 Task: Look for products in the category "Bath" from Burt's Bees only.
Action: Mouse moved to (338, 181)
Screenshot: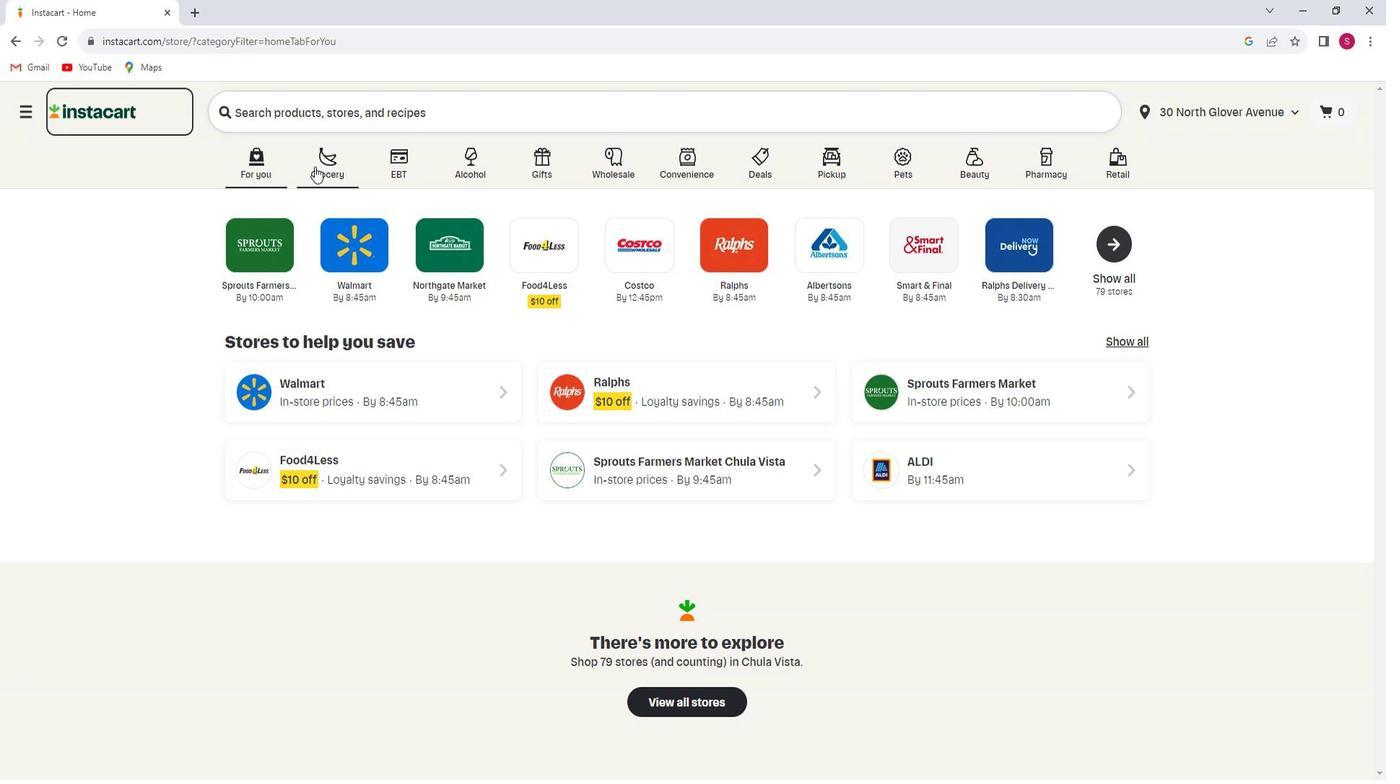 
Action: Mouse pressed left at (338, 181)
Screenshot: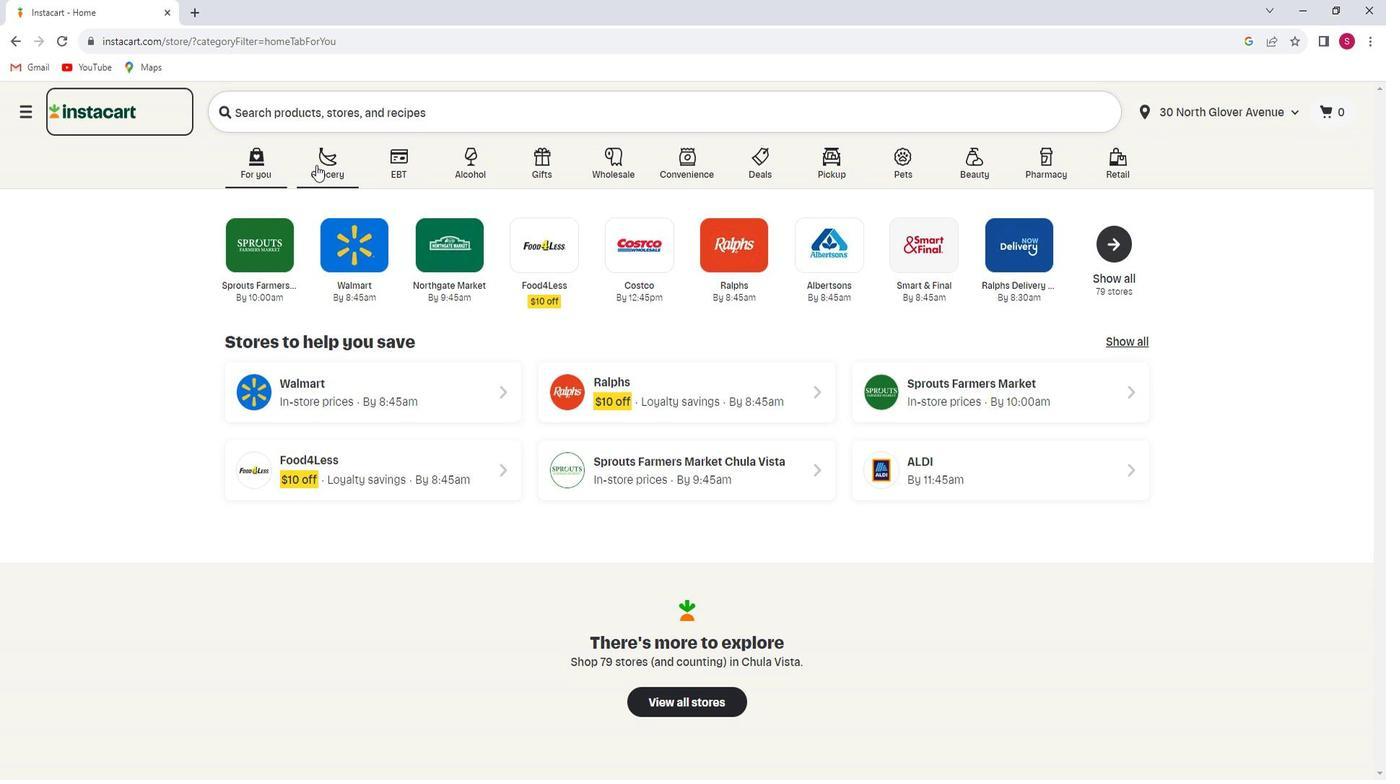 
Action: Mouse moved to (344, 439)
Screenshot: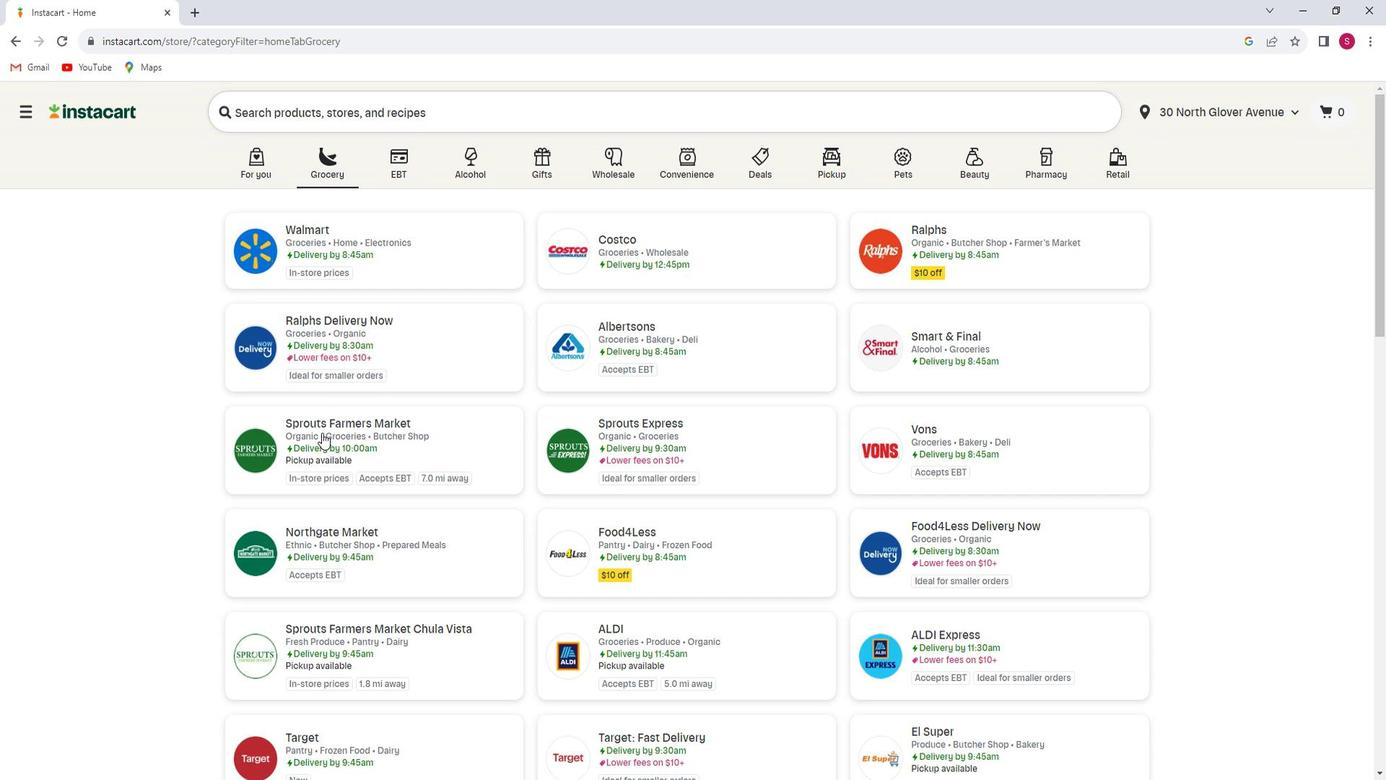 
Action: Mouse pressed left at (344, 439)
Screenshot: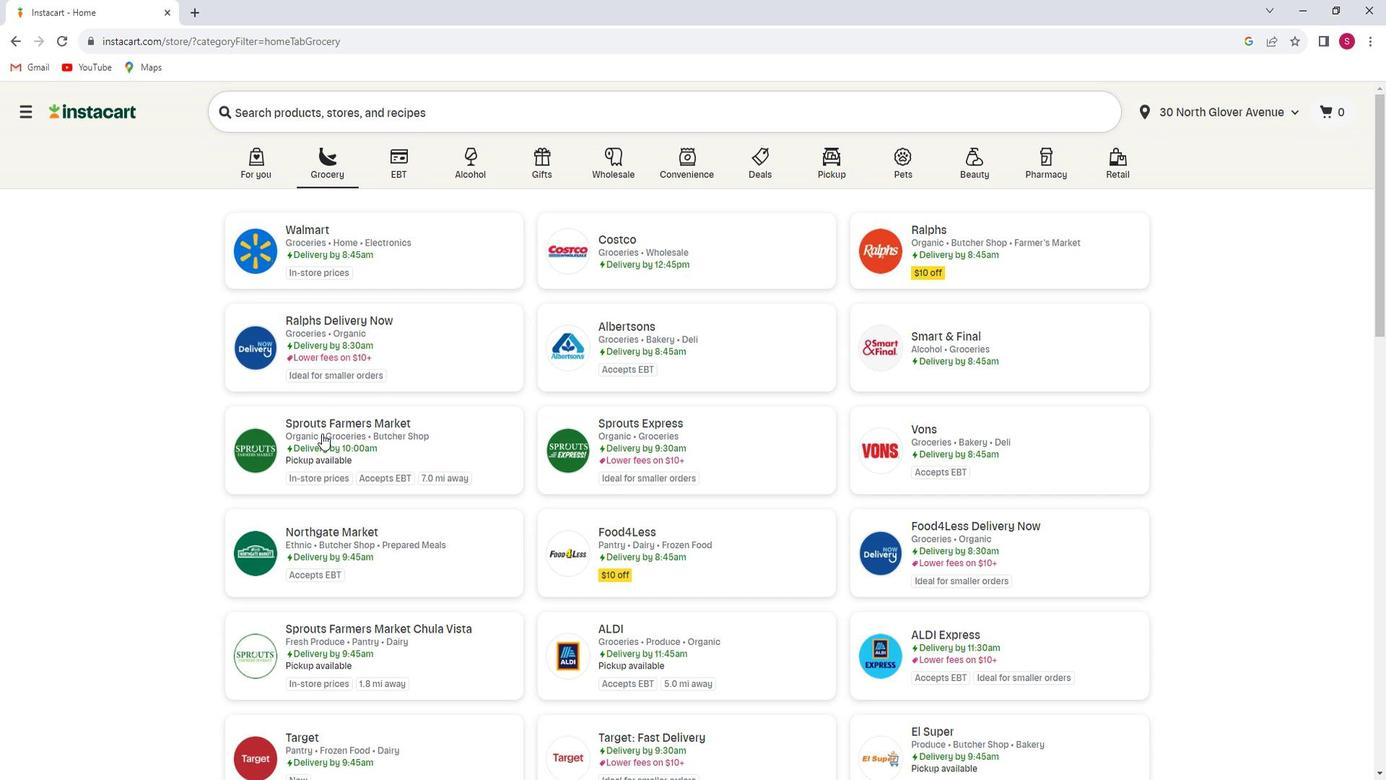 
Action: Mouse moved to (260, 447)
Screenshot: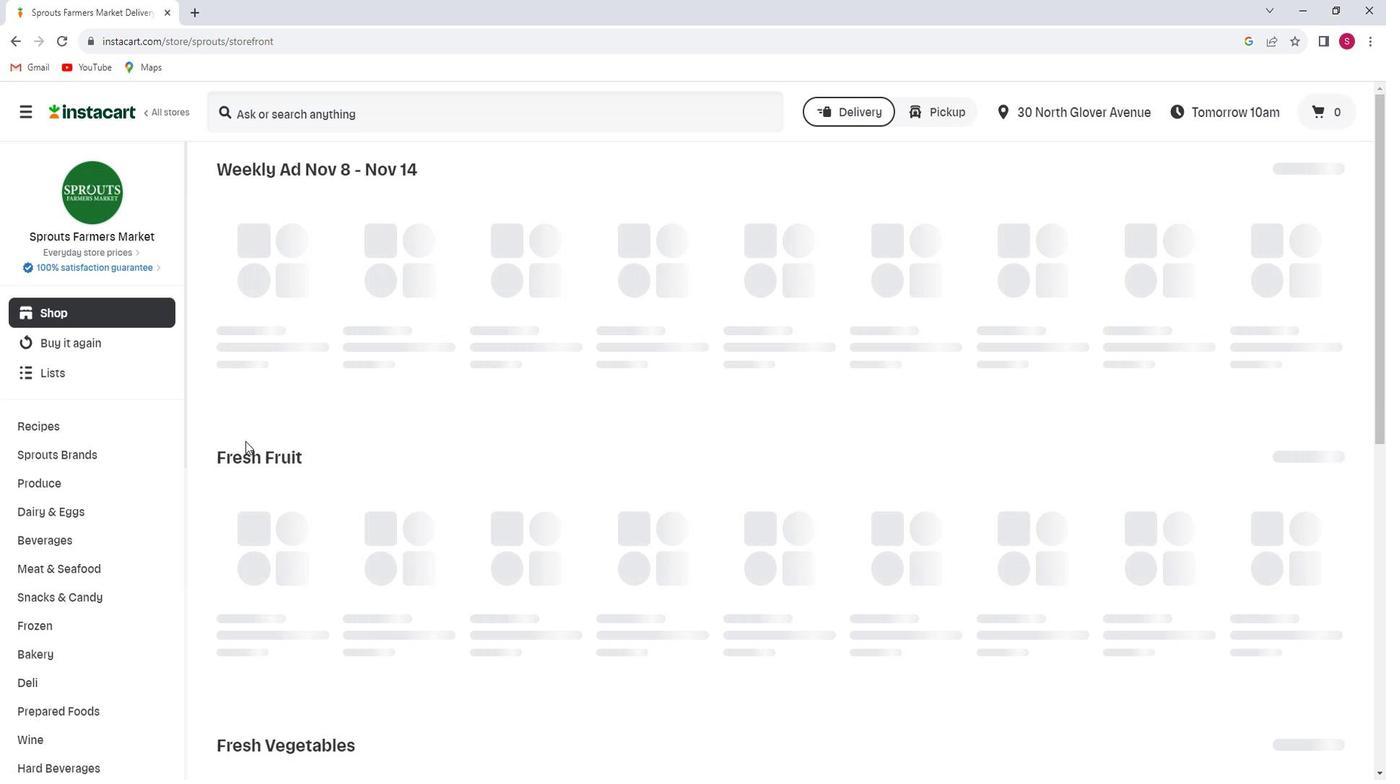 
Action: Mouse scrolled (260, 447) with delta (0, 0)
Screenshot: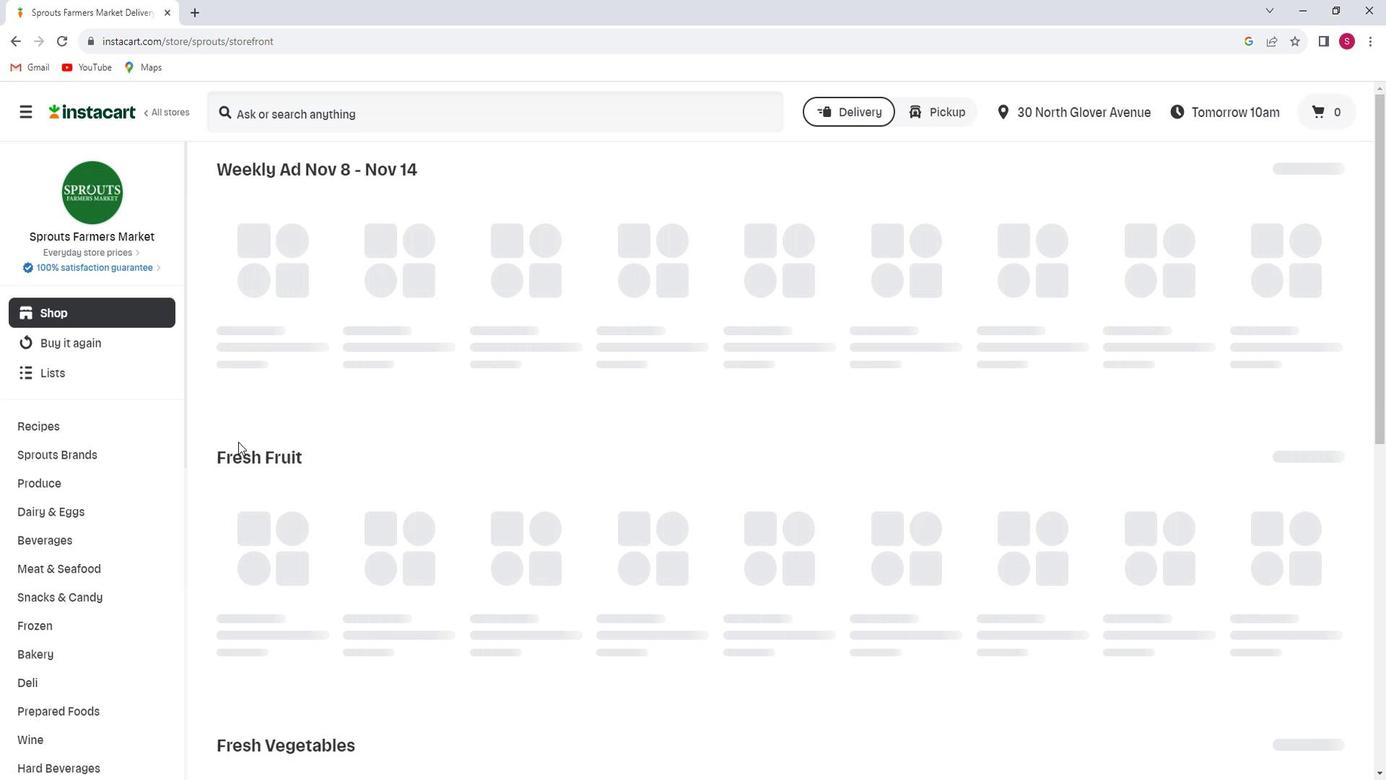 
Action: Mouse moved to (156, 467)
Screenshot: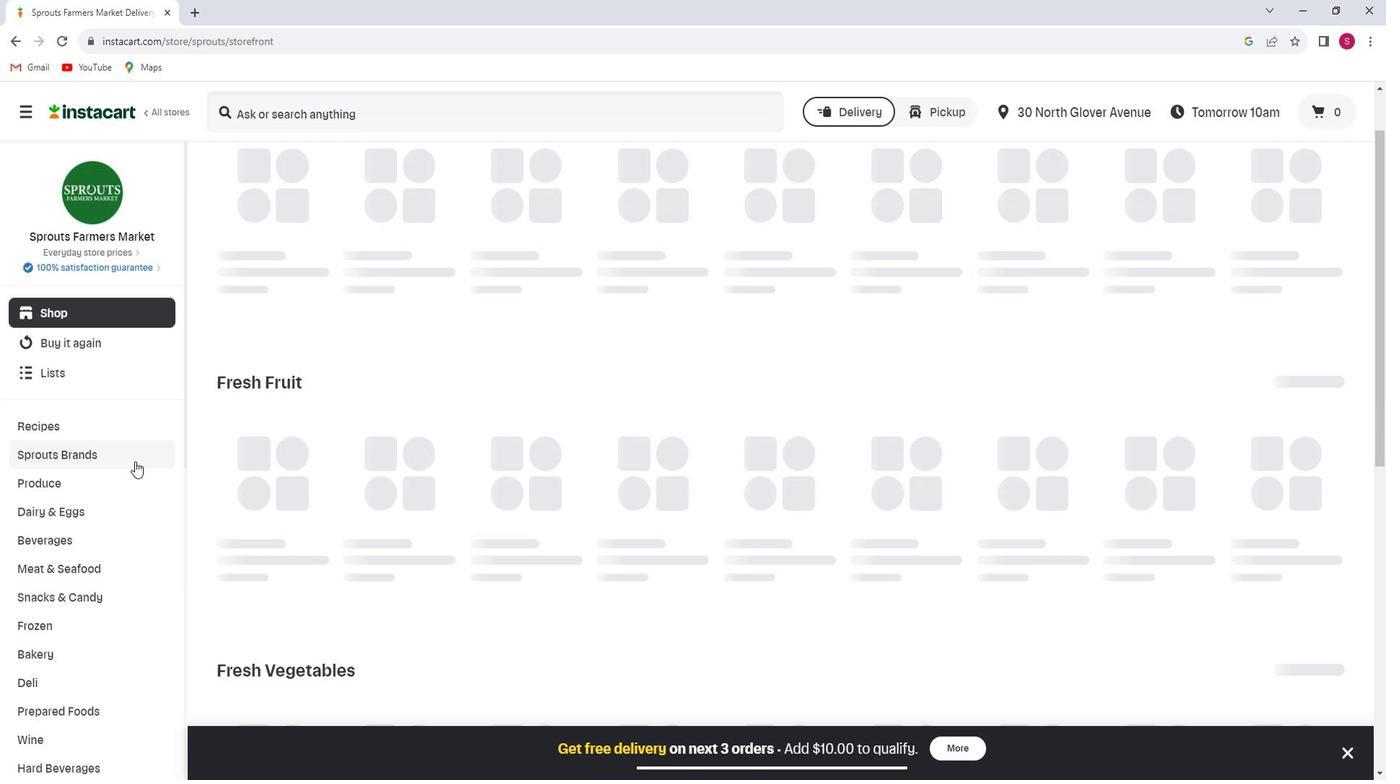 
Action: Mouse scrolled (156, 466) with delta (0, 0)
Screenshot: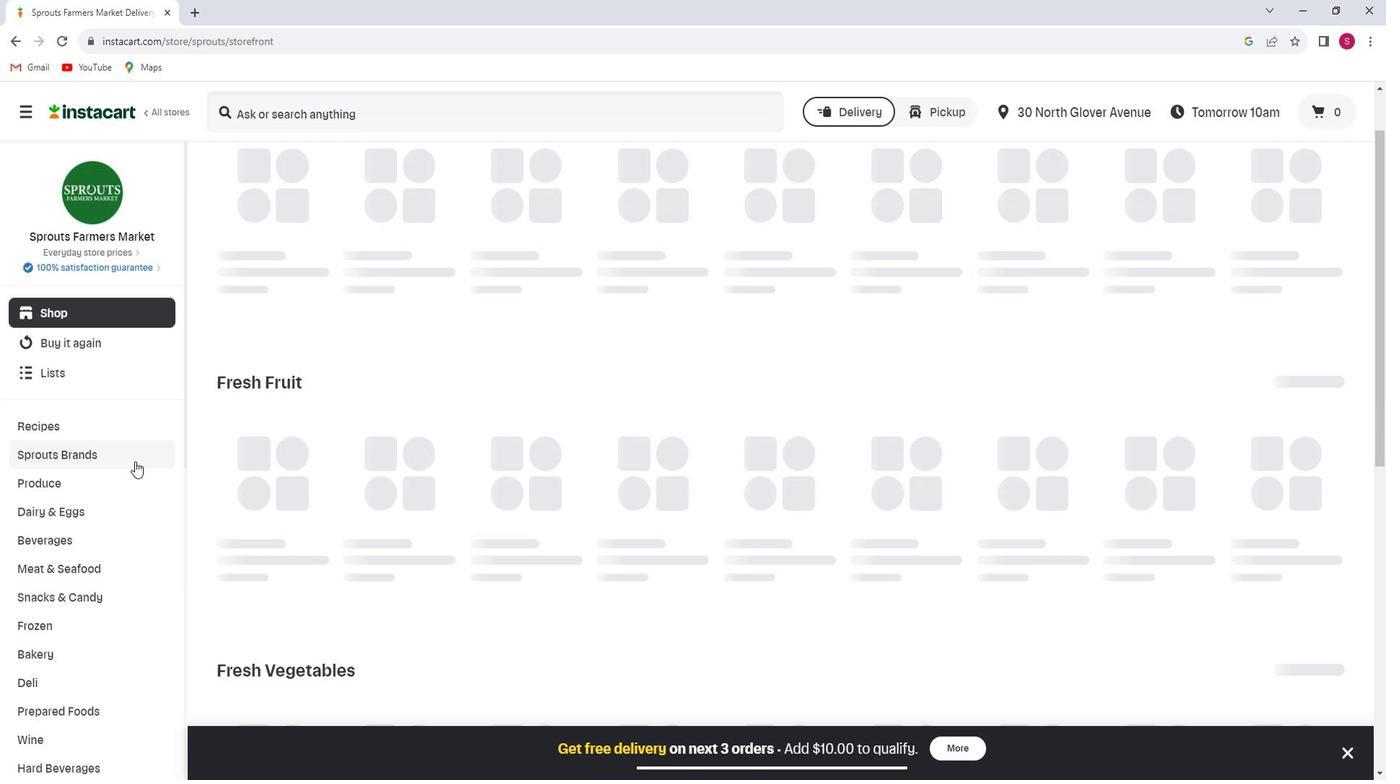 
Action: Mouse moved to (156, 468)
Screenshot: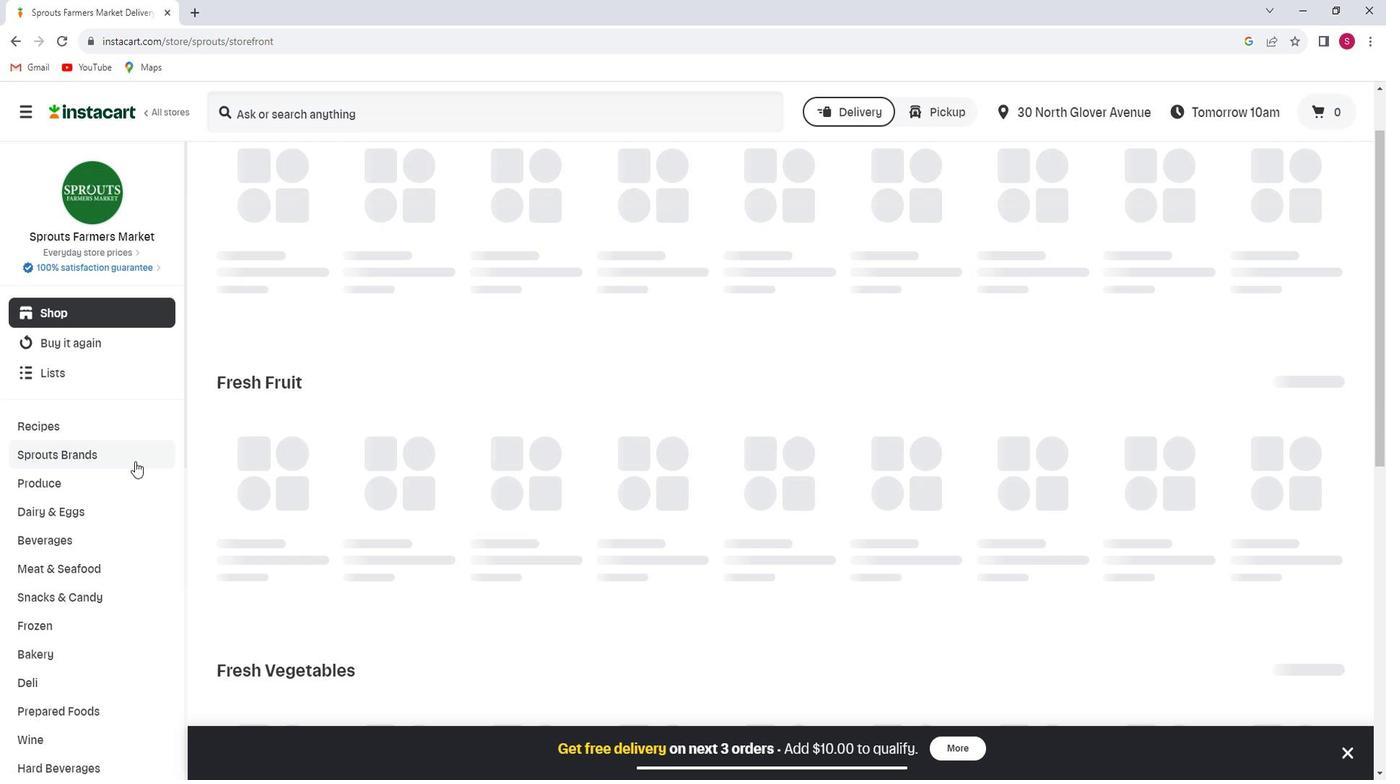 
Action: Mouse scrolled (156, 468) with delta (0, 0)
Screenshot: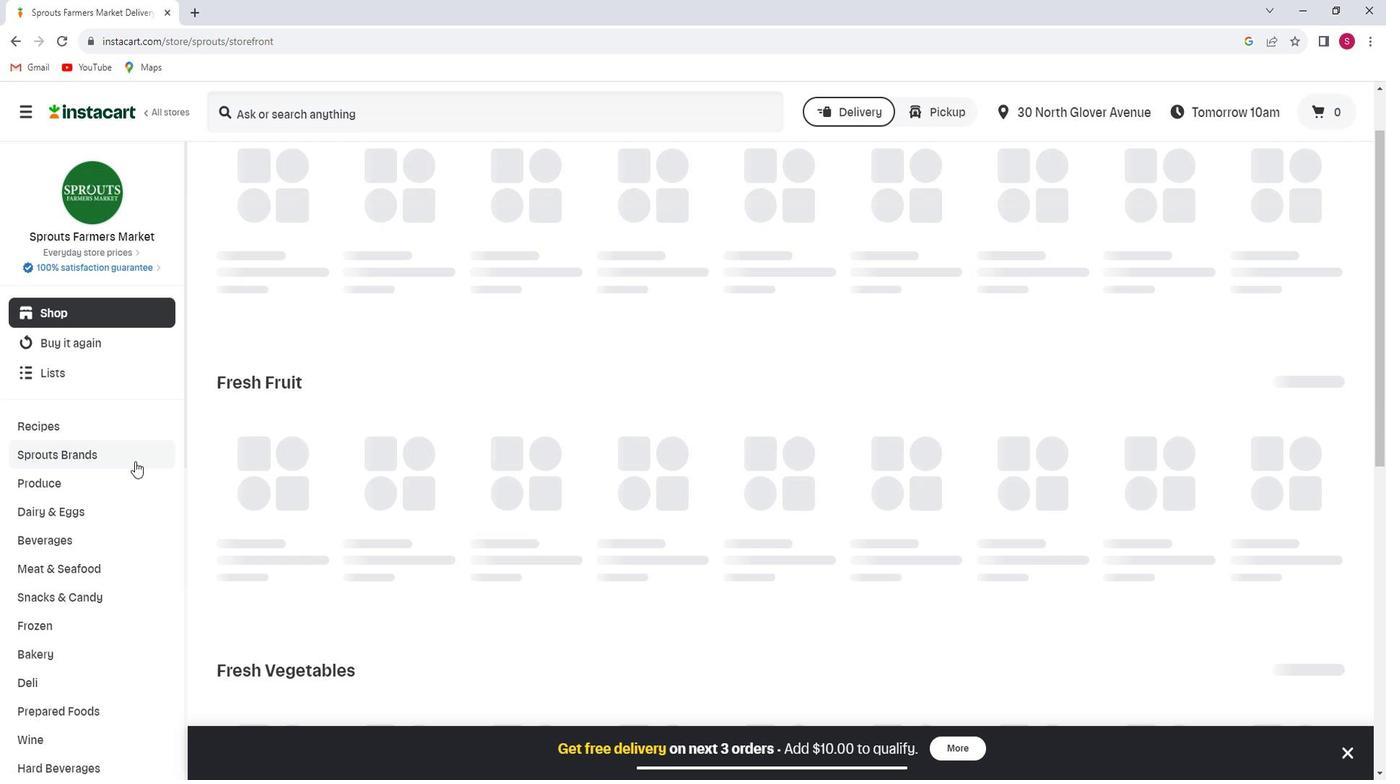 
Action: Mouse moved to (154, 468)
Screenshot: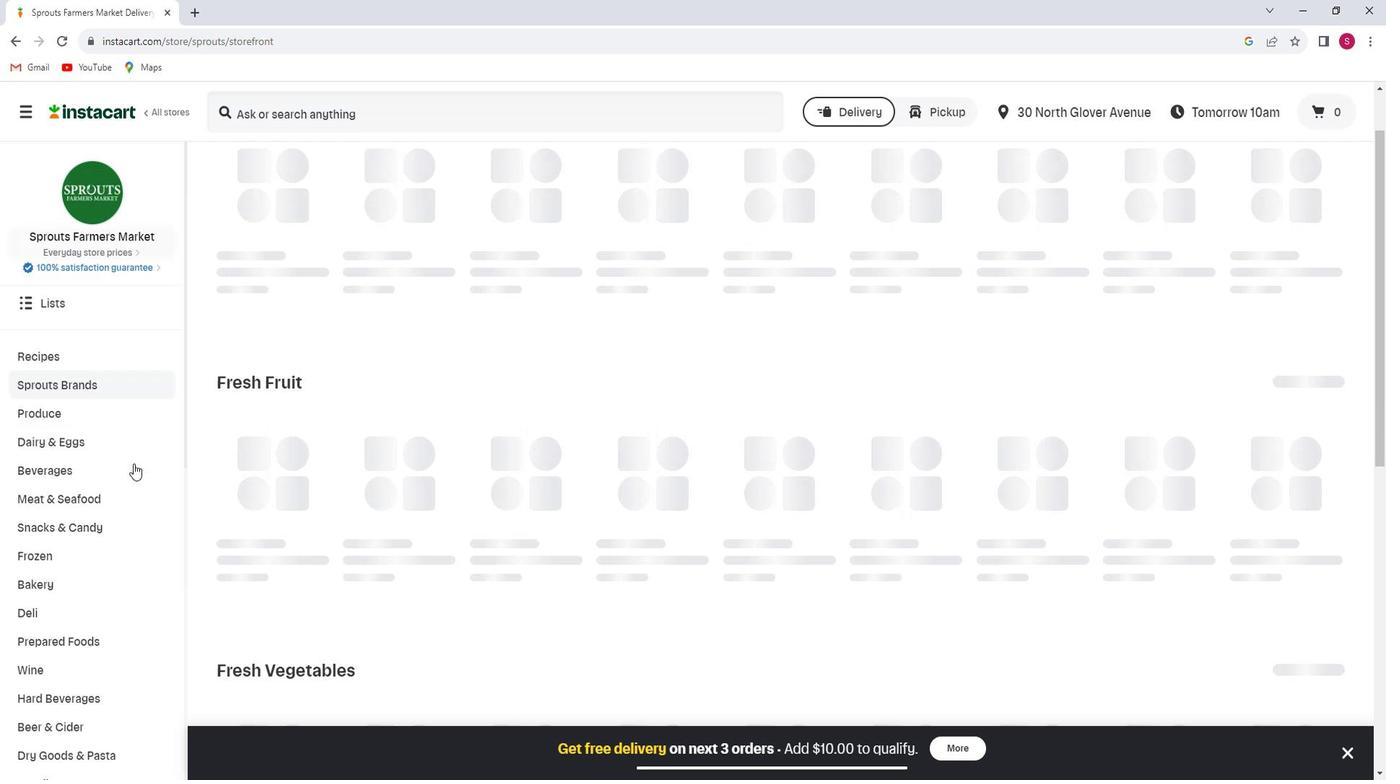 
Action: Mouse scrolled (154, 468) with delta (0, 0)
Screenshot: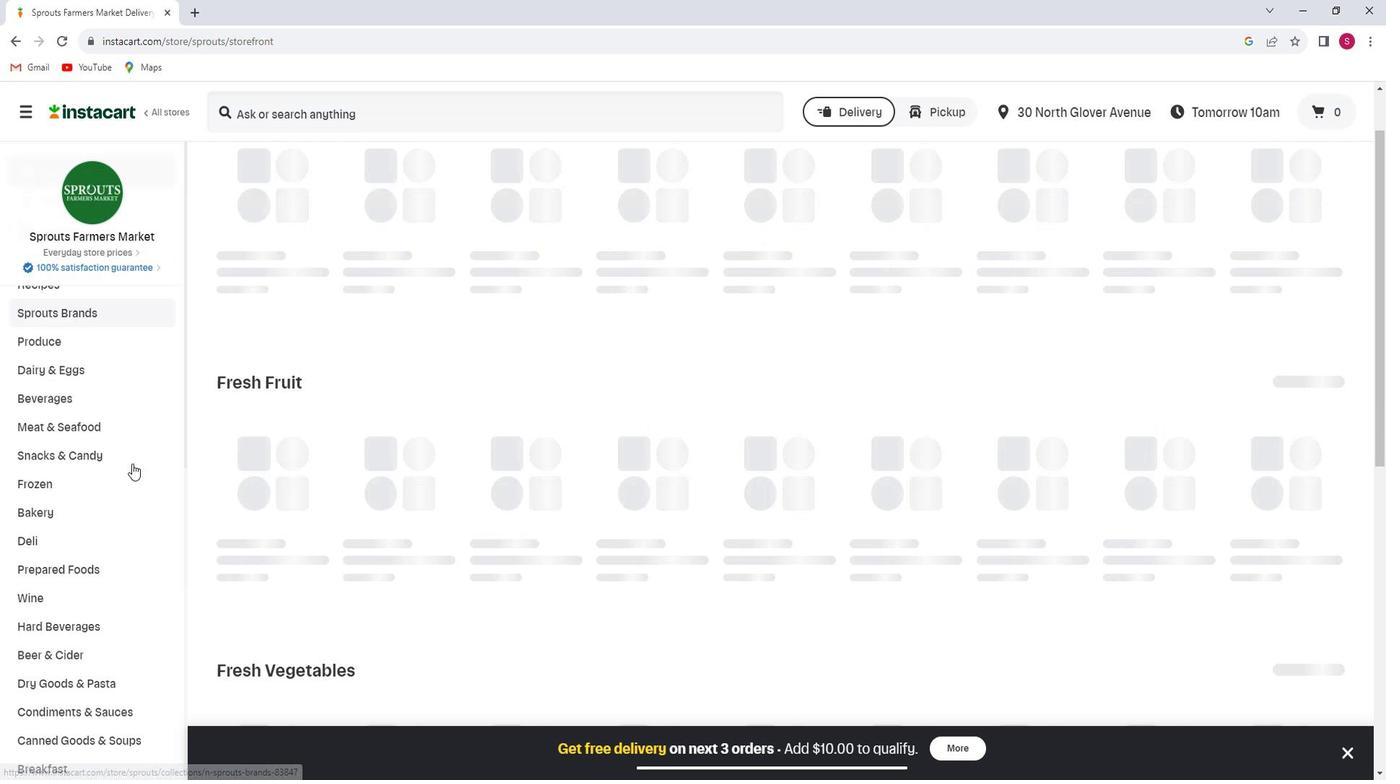 
Action: Mouse scrolled (154, 468) with delta (0, 0)
Screenshot: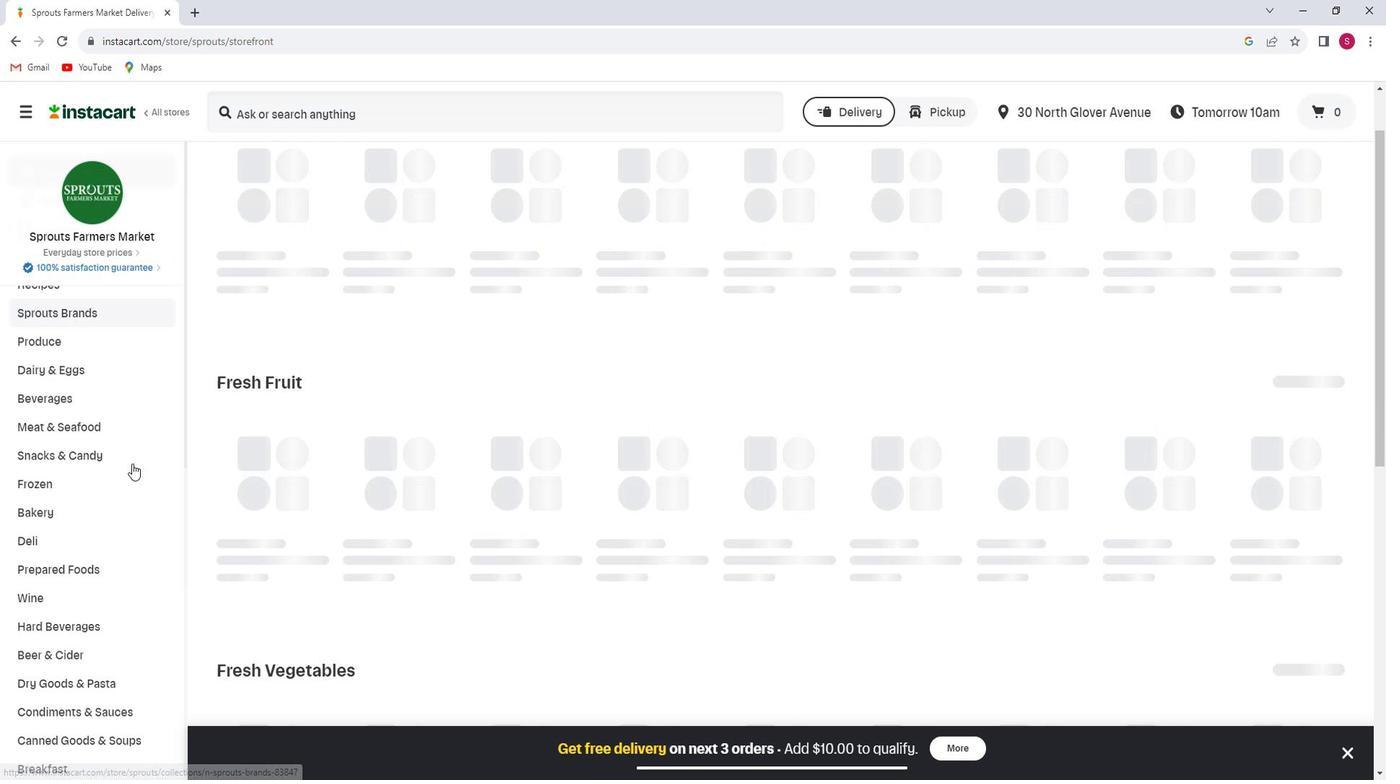 
Action: Mouse scrolled (154, 468) with delta (0, 0)
Screenshot: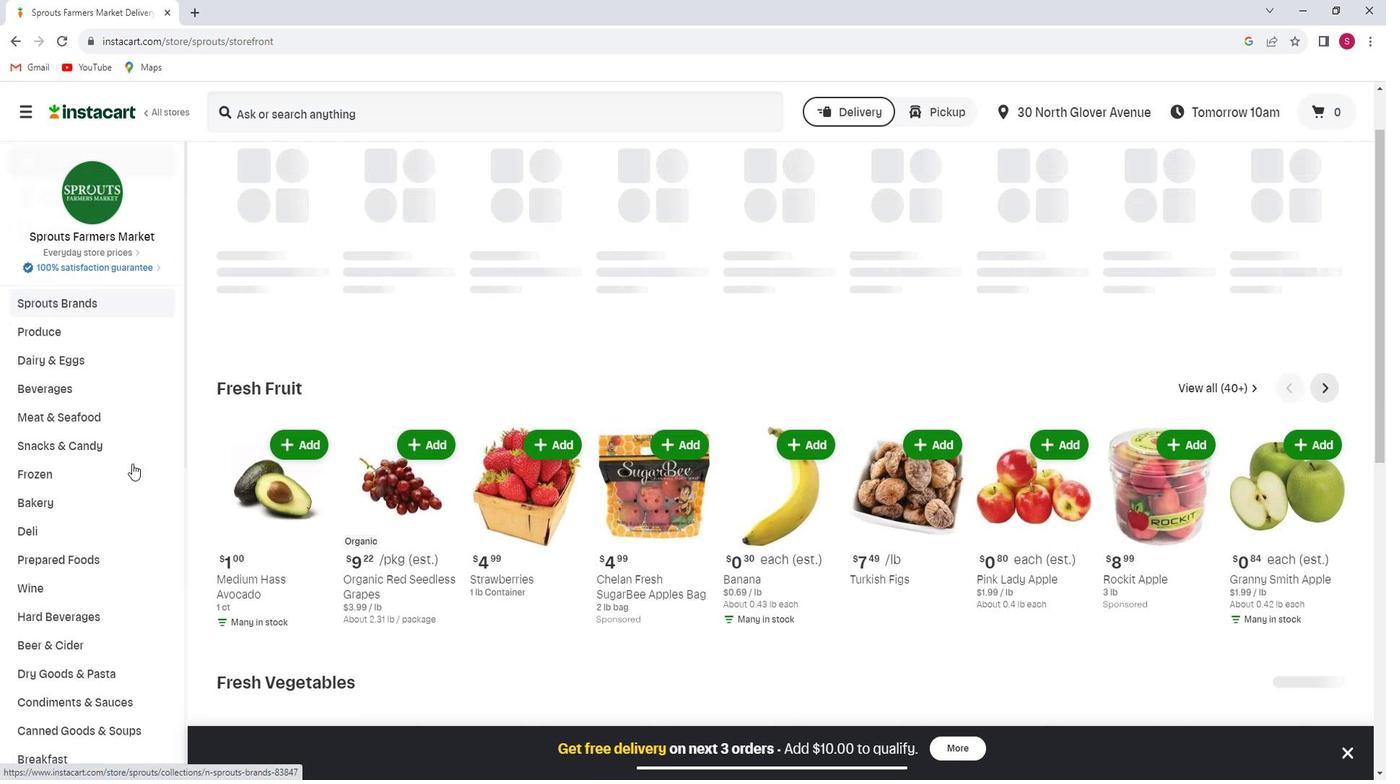 
Action: Mouse scrolled (154, 468) with delta (0, 0)
Screenshot: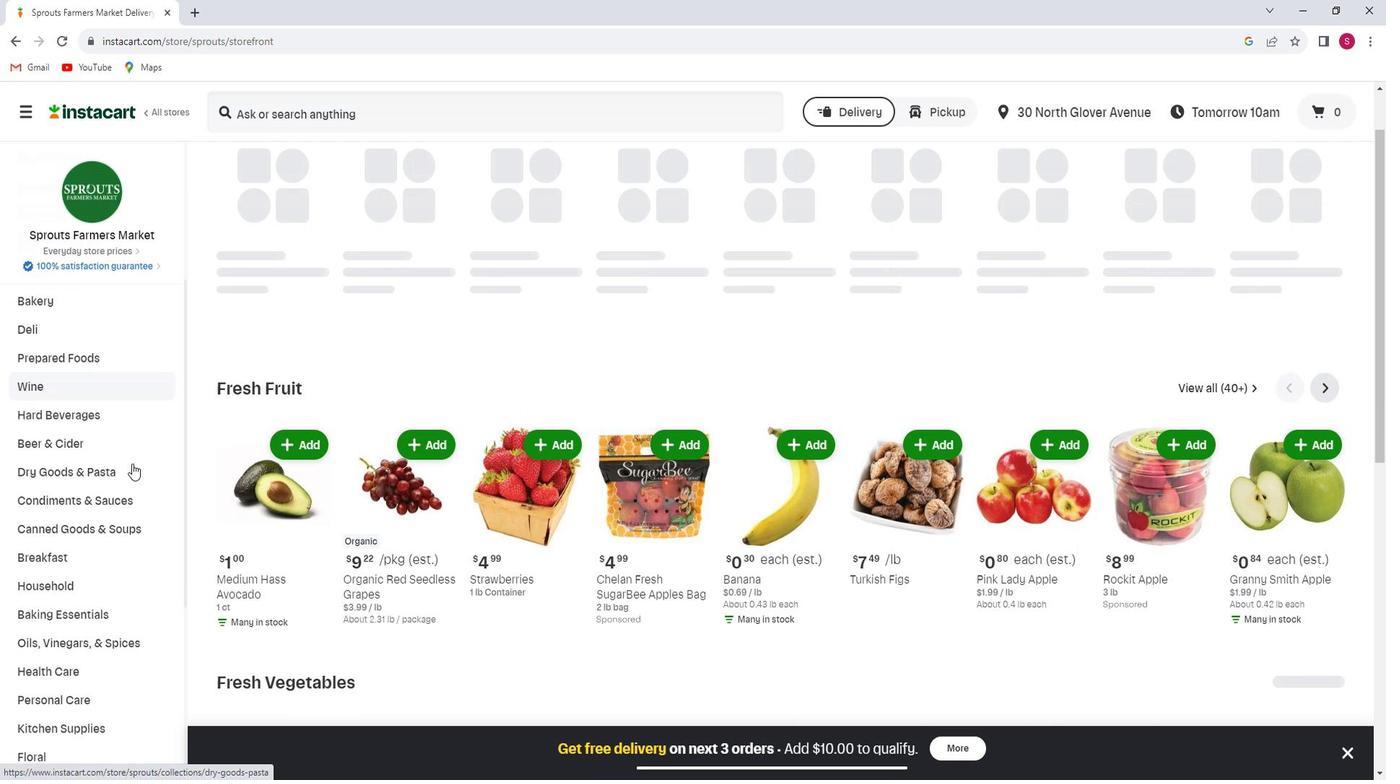 
Action: Mouse scrolled (154, 468) with delta (0, 0)
Screenshot: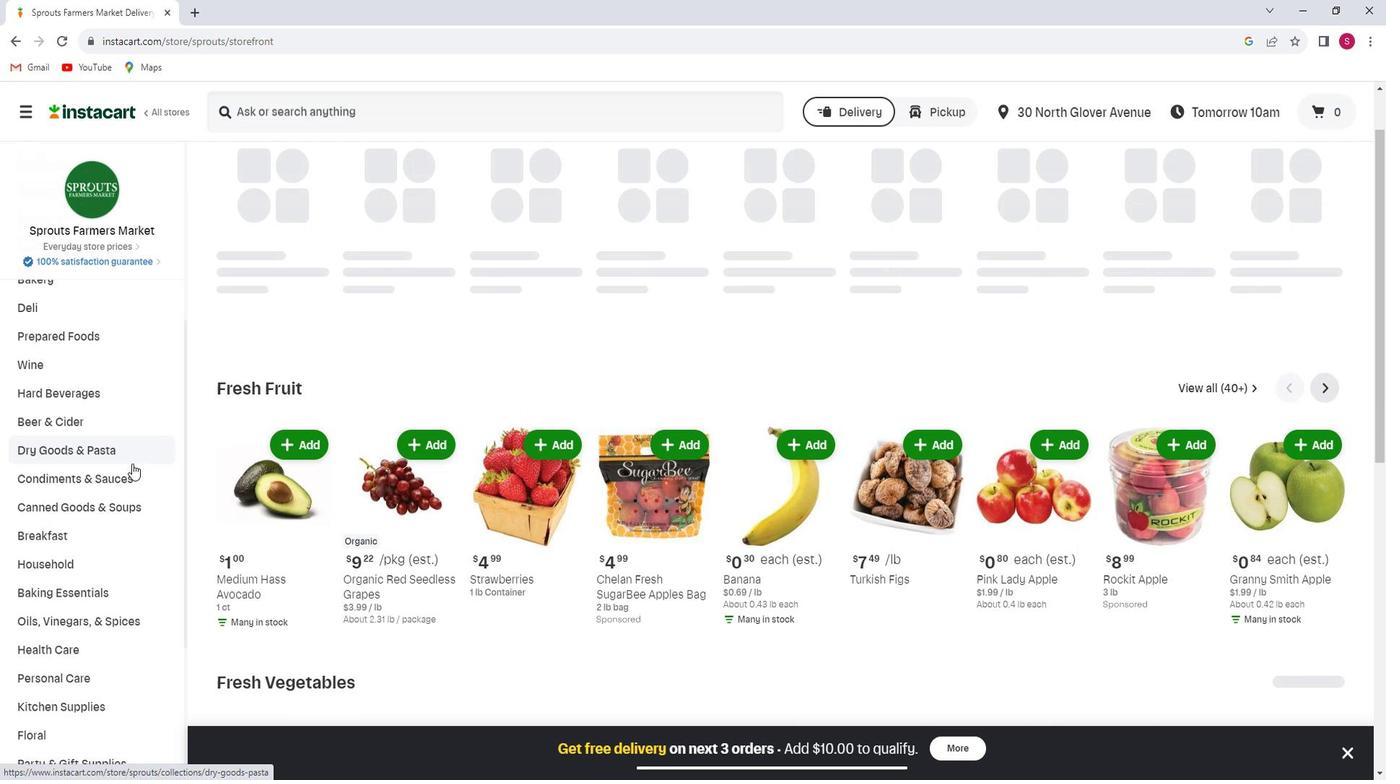 
Action: Mouse moved to (152, 469)
Screenshot: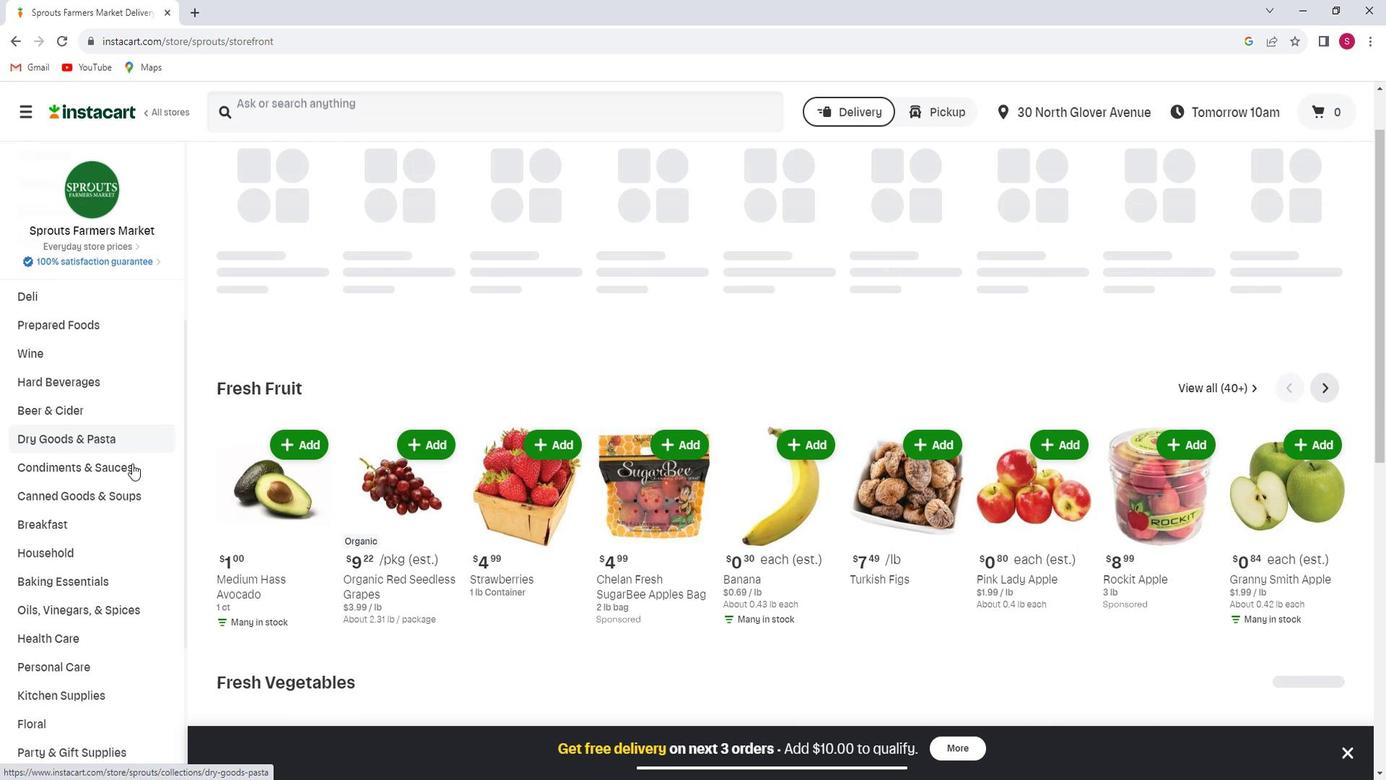 
Action: Mouse scrolled (152, 468) with delta (0, 0)
Screenshot: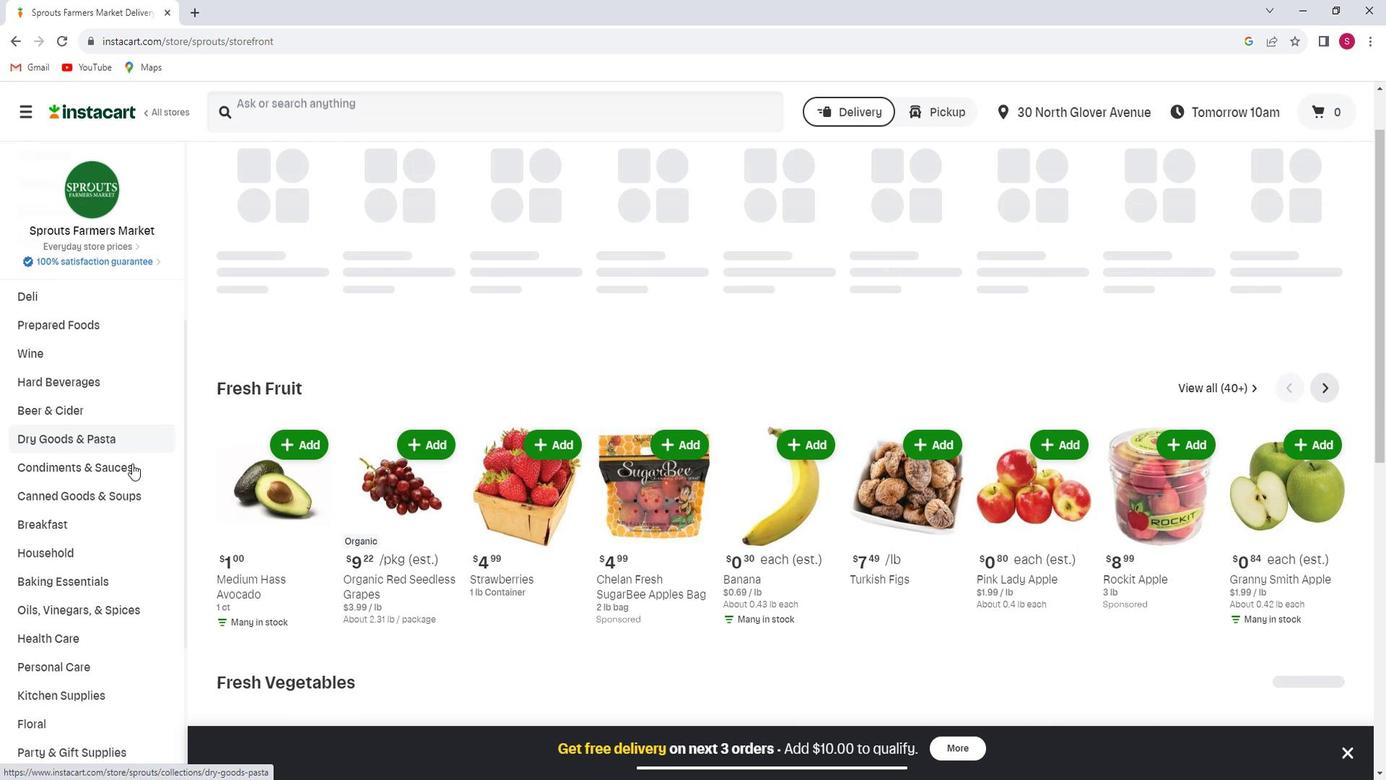 
Action: Mouse moved to (135, 476)
Screenshot: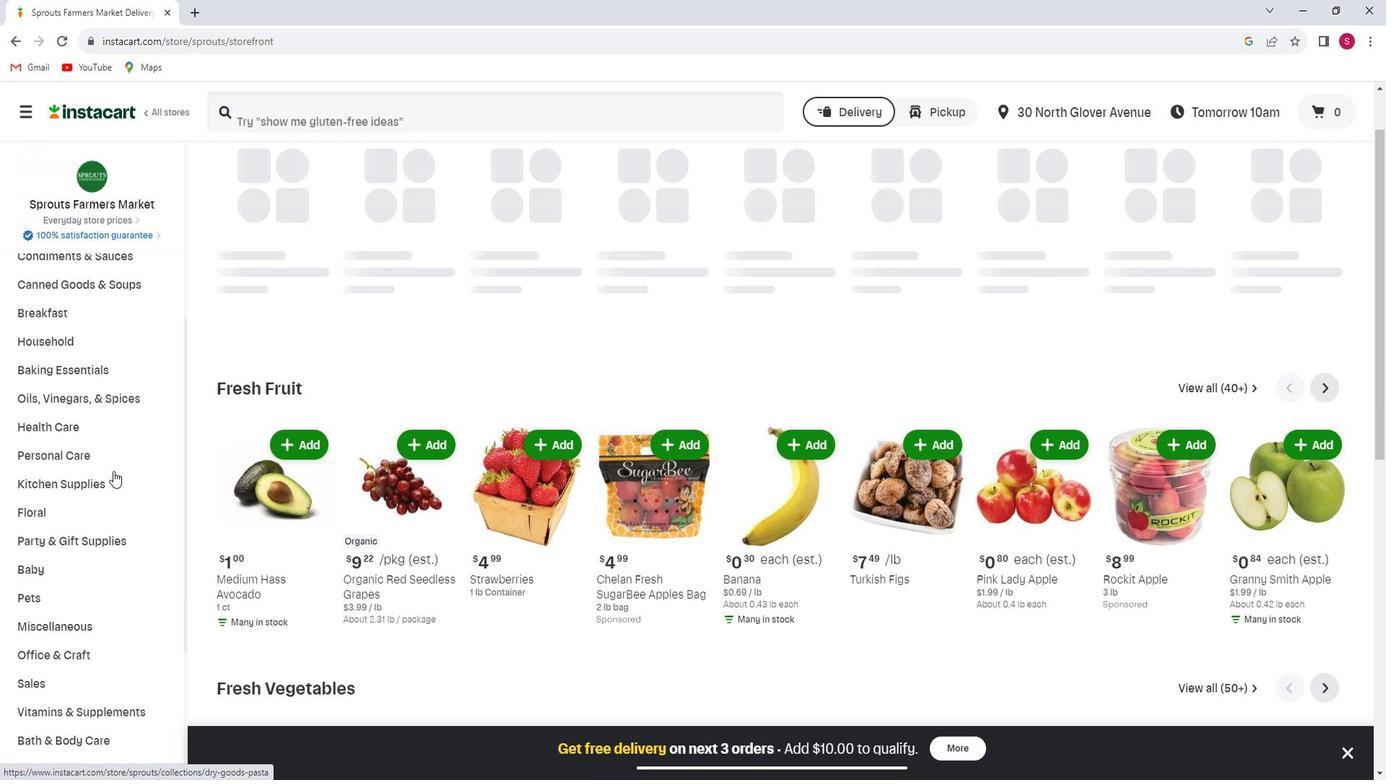
Action: Mouse scrolled (135, 475) with delta (0, 0)
Screenshot: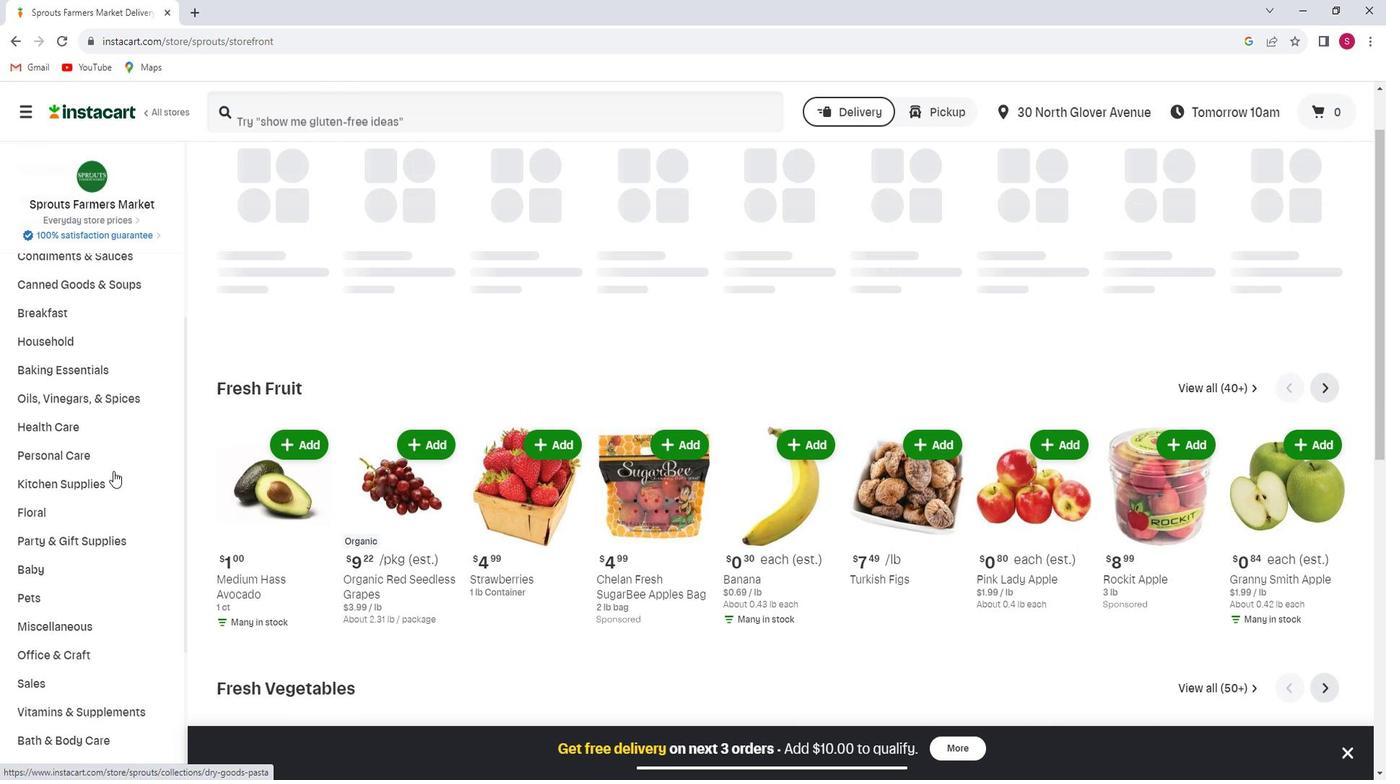 
Action: Mouse moved to (135, 476)
Screenshot: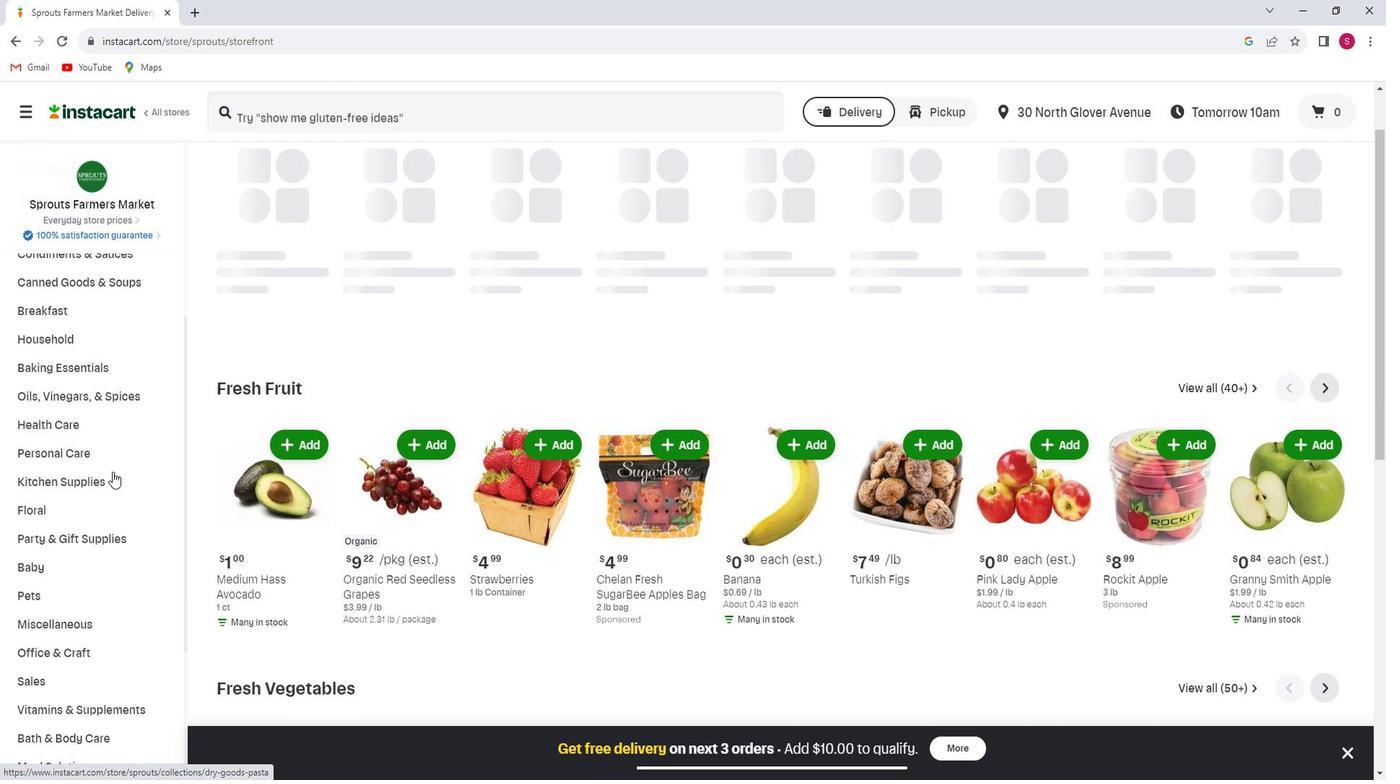 
Action: Mouse scrolled (135, 475) with delta (0, 0)
Screenshot: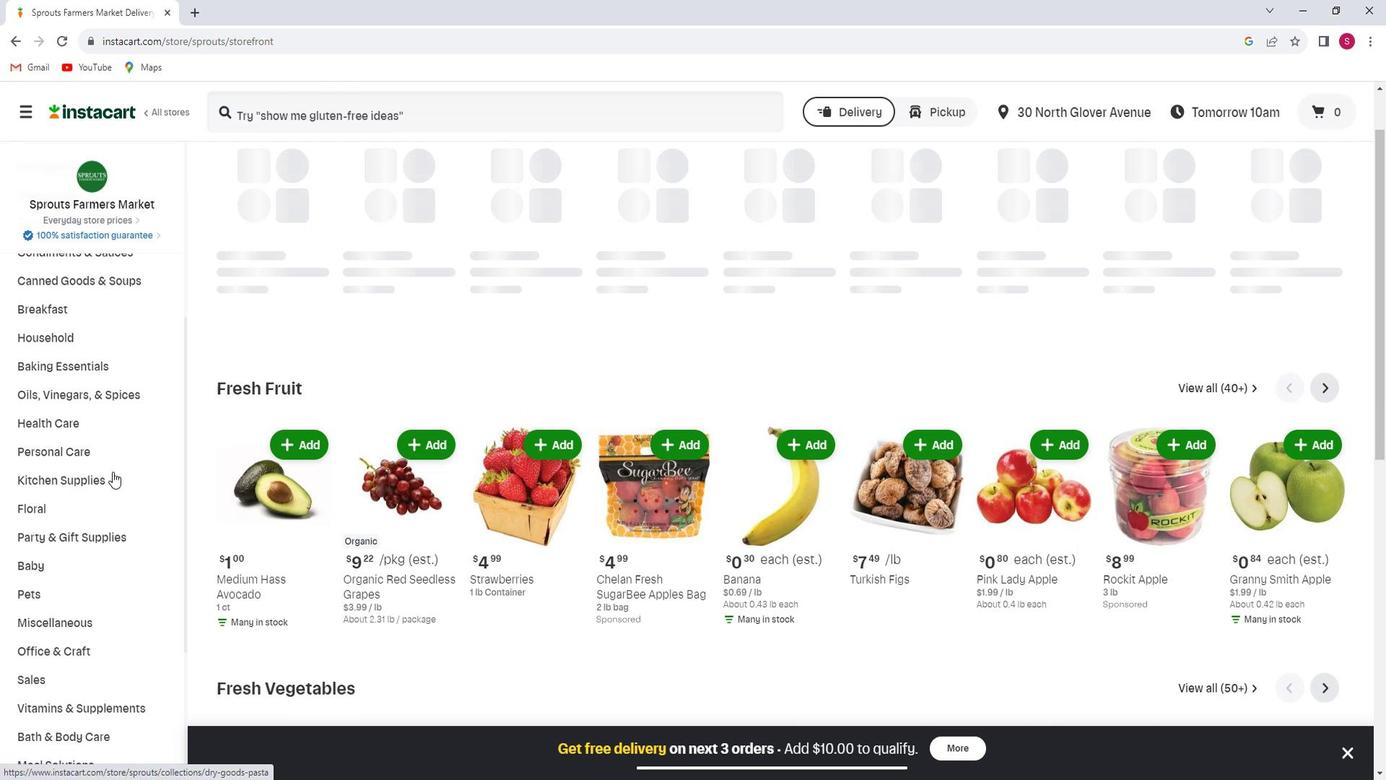 
Action: Mouse moved to (75, 556)
Screenshot: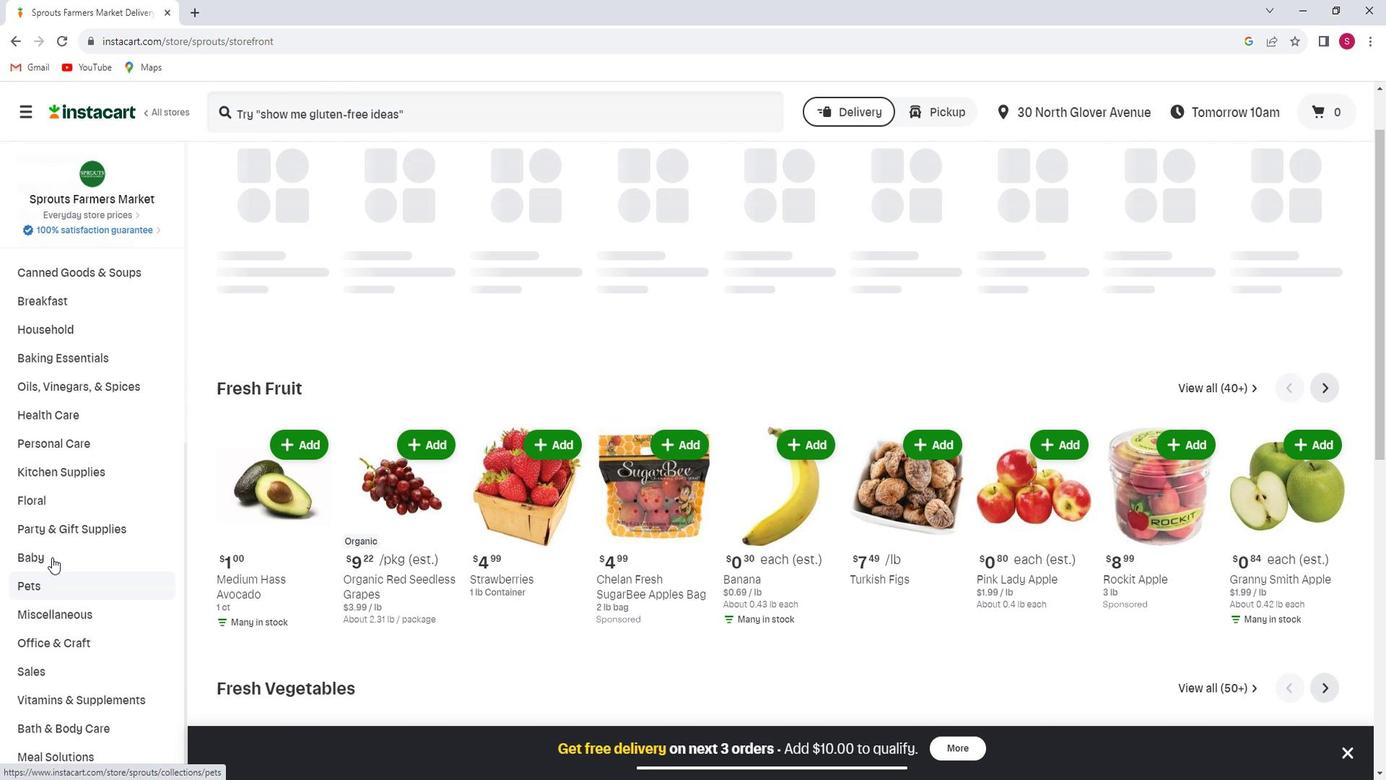 
Action: Mouse pressed left at (75, 556)
Screenshot: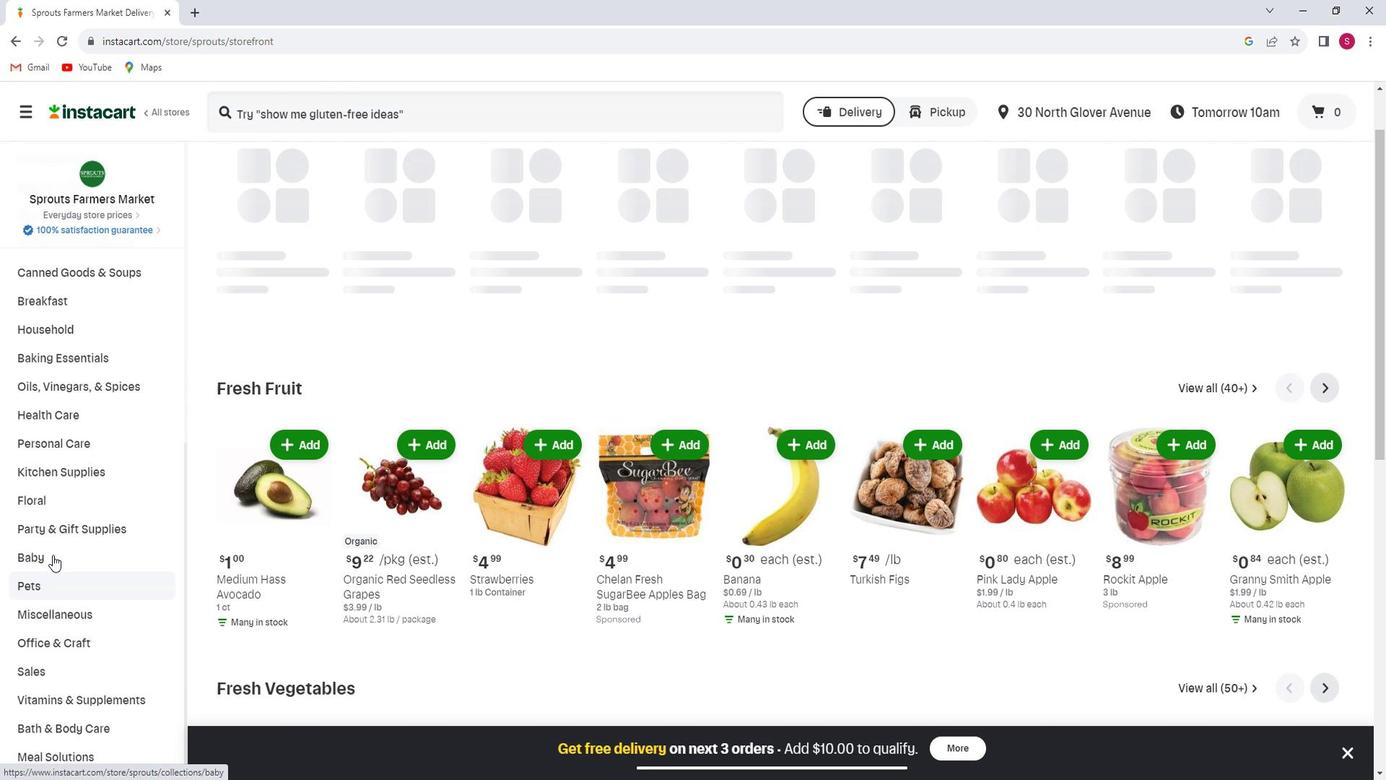 
Action: Mouse moved to (69, 613)
Screenshot: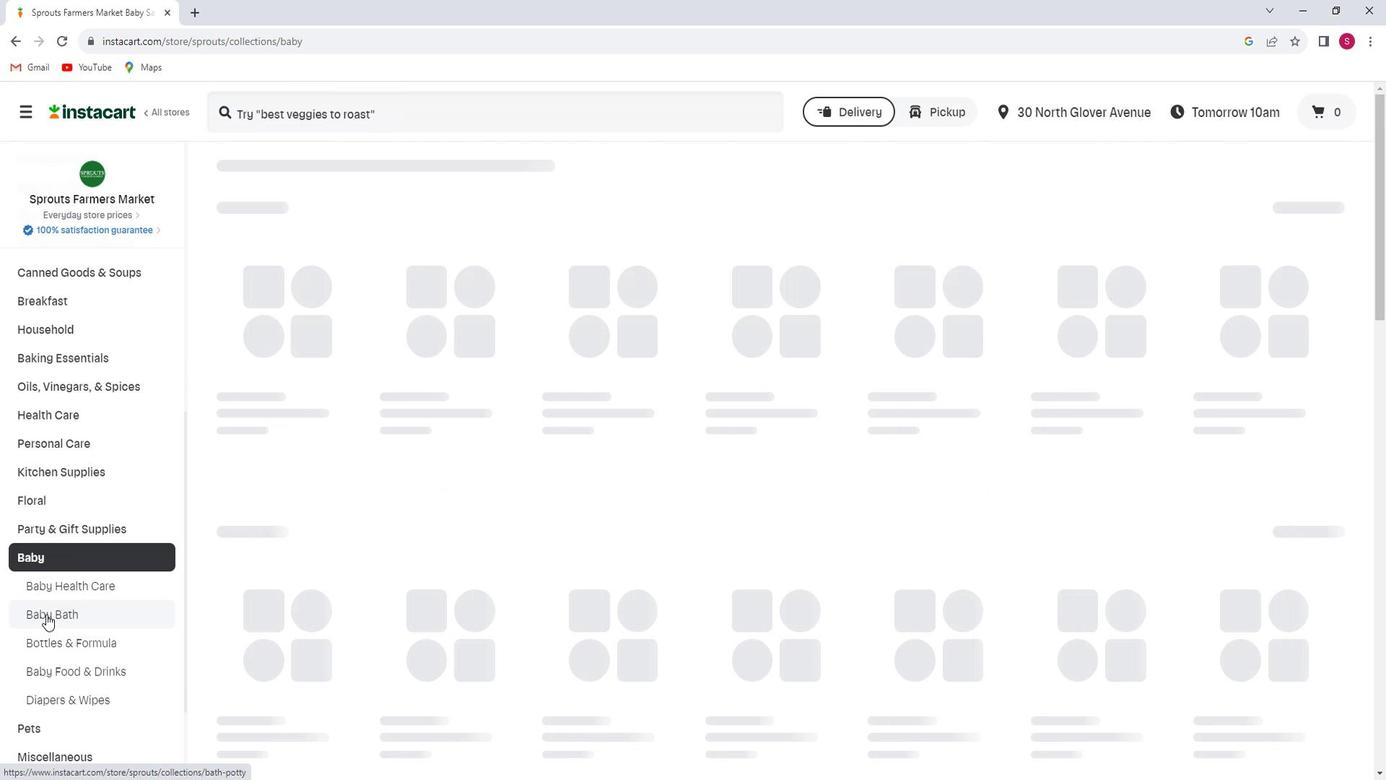 
Action: Mouse pressed left at (69, 613)
Screenshot: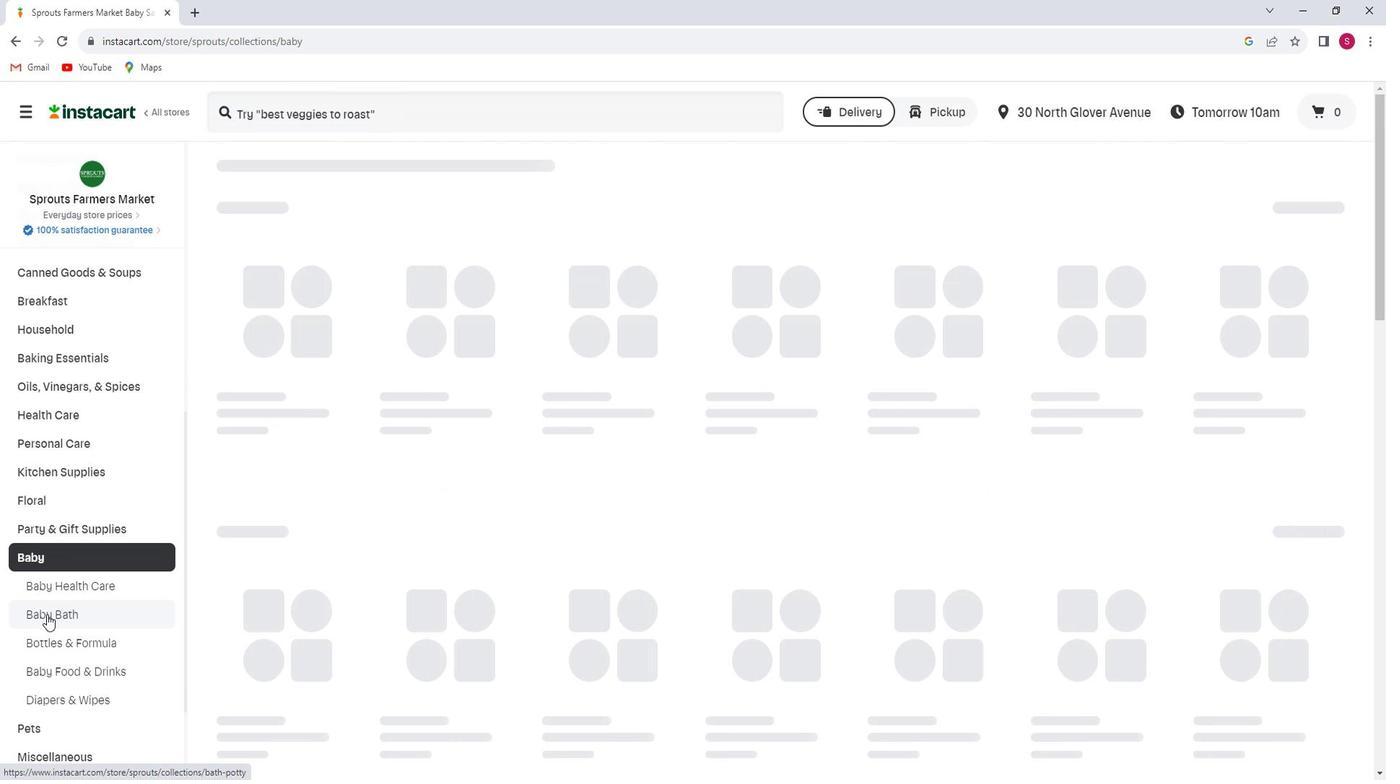 
Action: Mouse moved to (360, 321)
Screenshot: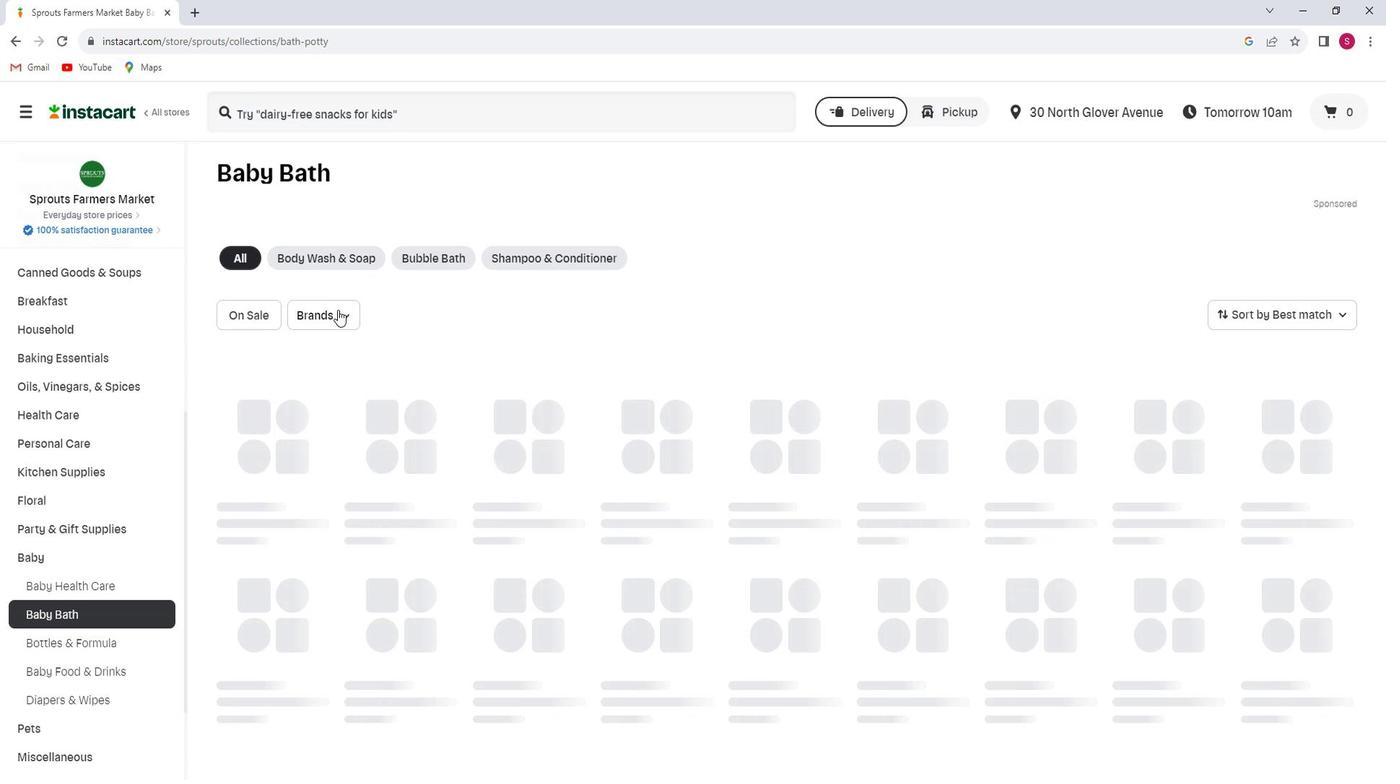 
Action: Mouse pressed left at (360, 321)
Screenshot: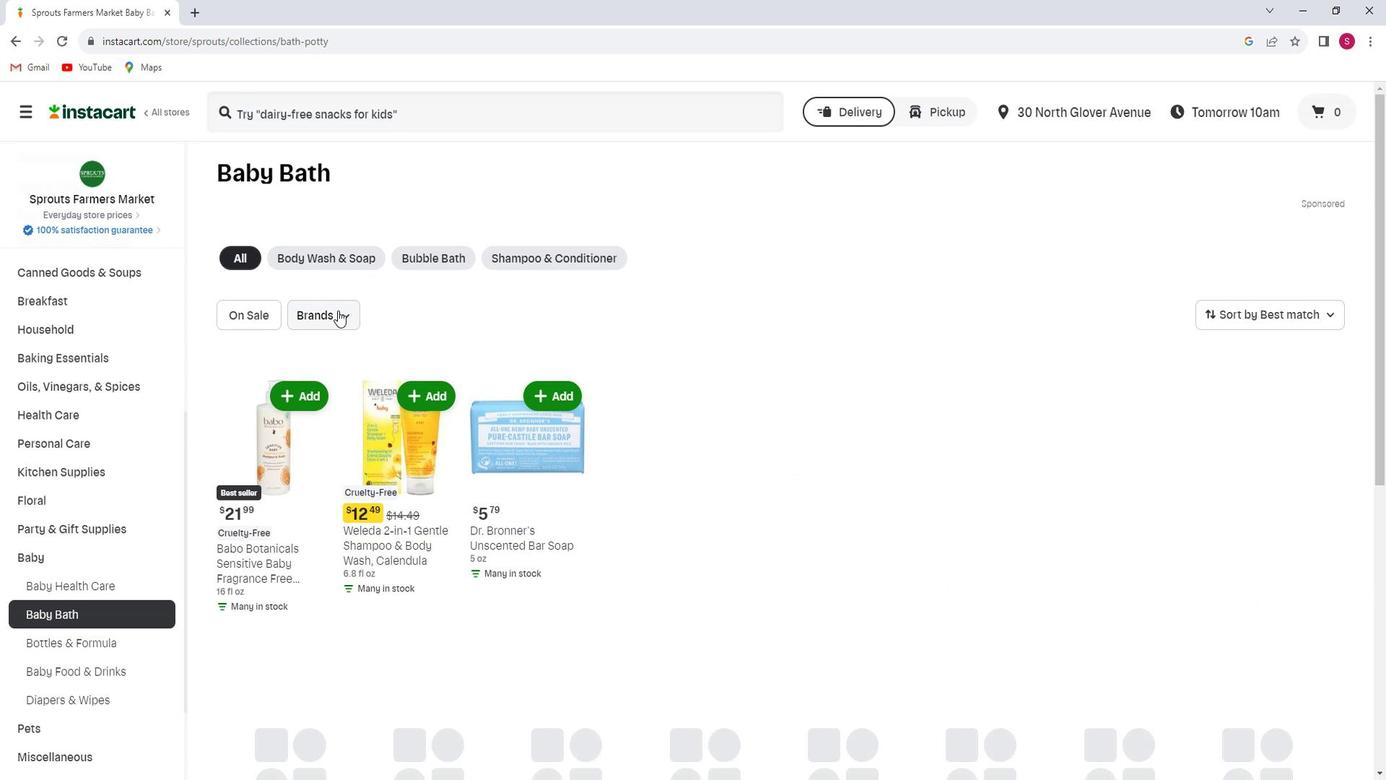 
Action: Mouse moved to (343, 407)
Screenshot: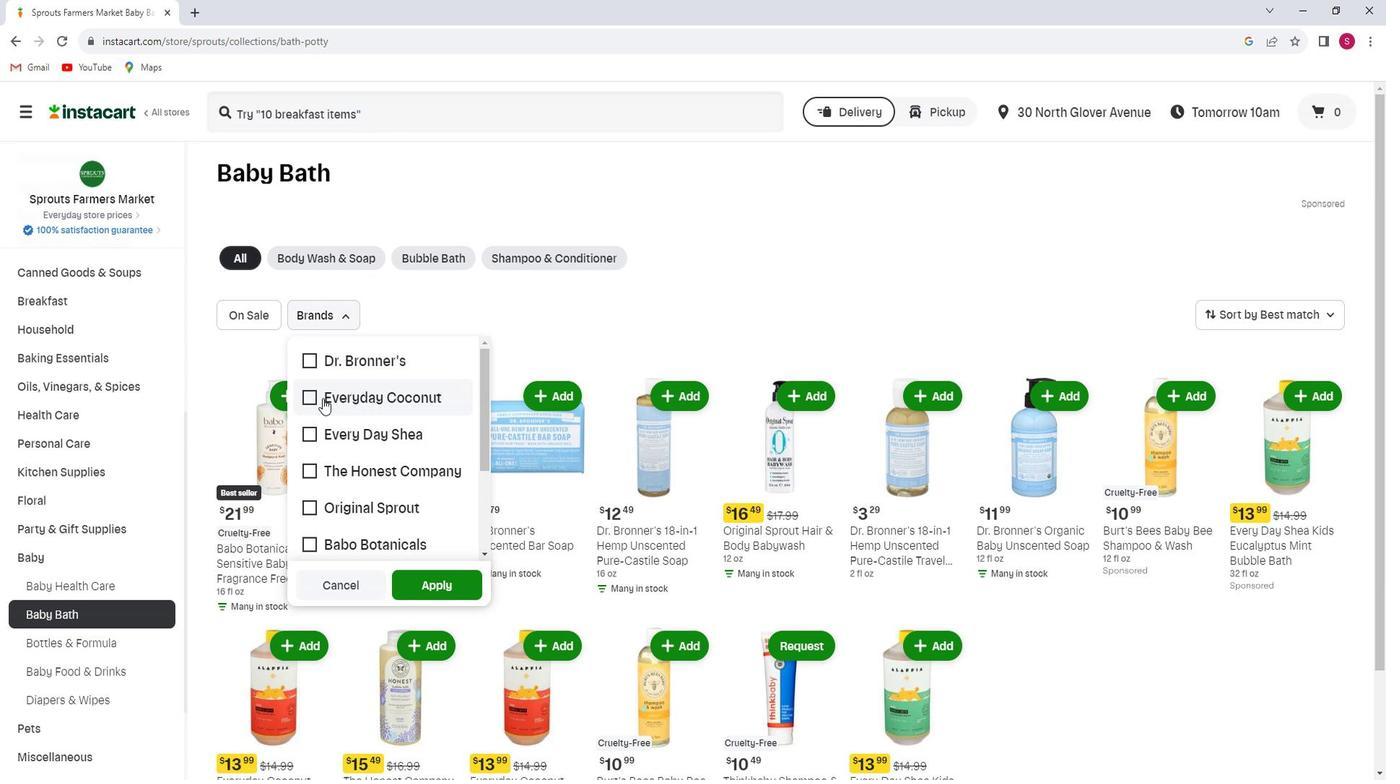 
Action: Mouse scrolled (343, 406) with delta (0, 0)
Screenshot: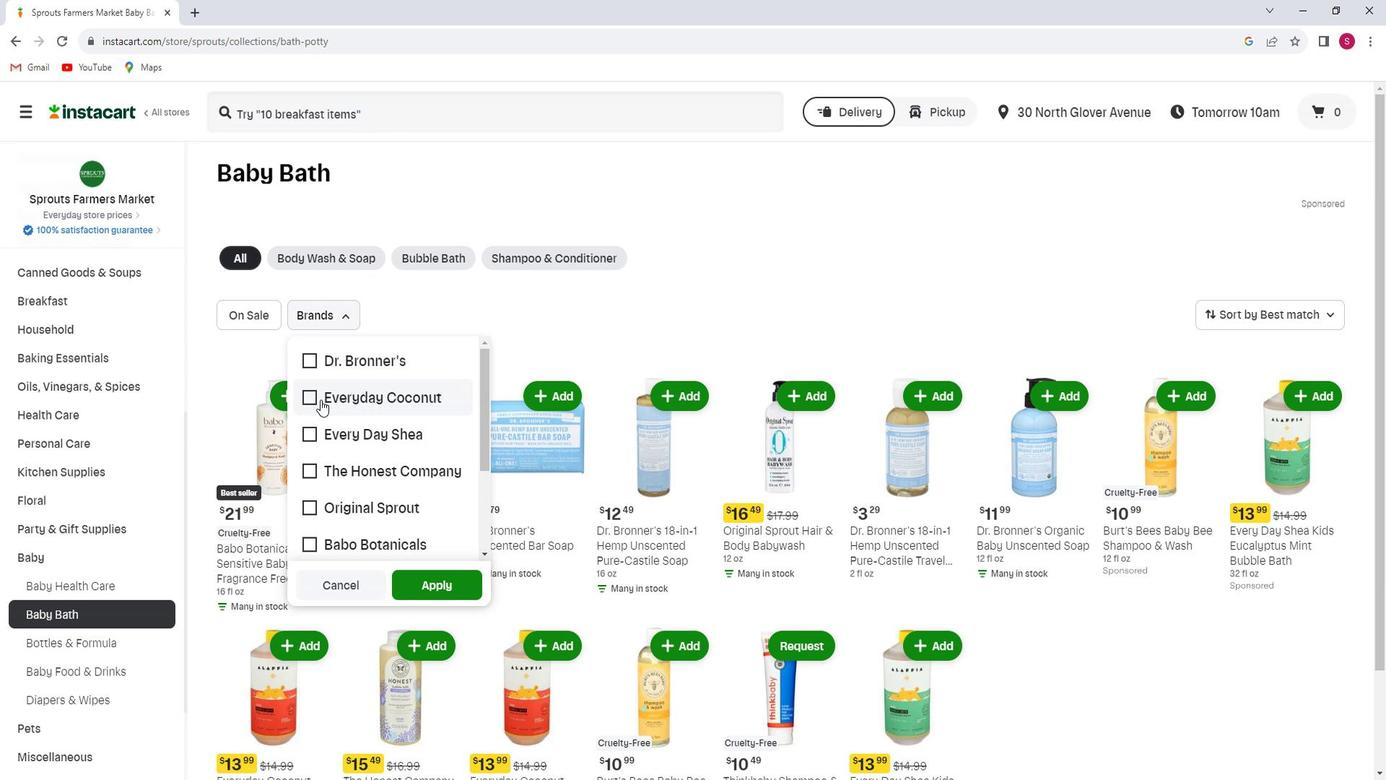 
Action: Mouse scrolled (343, 406) with delta (0, 0)
Screenshot: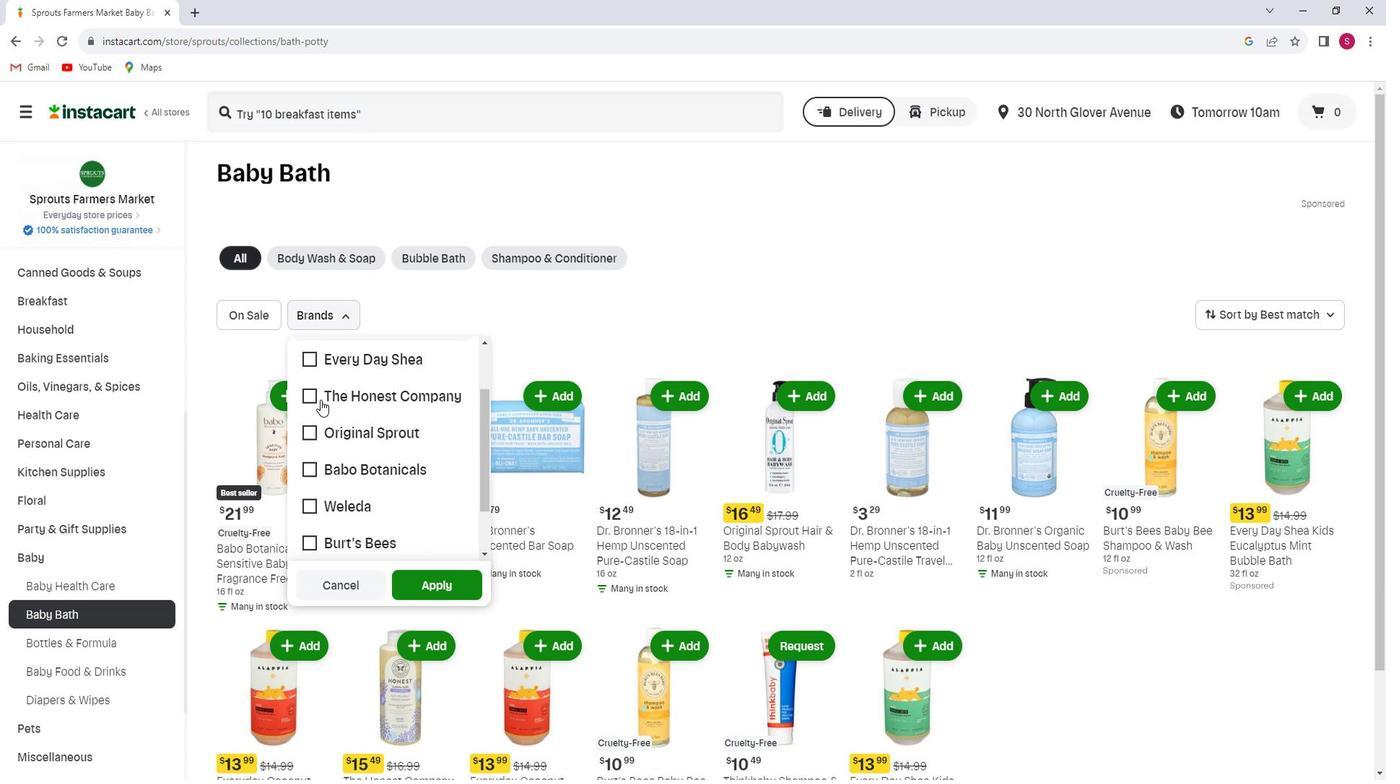 
Action: Mouse scrolled (343, 406) with delta (0, 0)
Screenshot: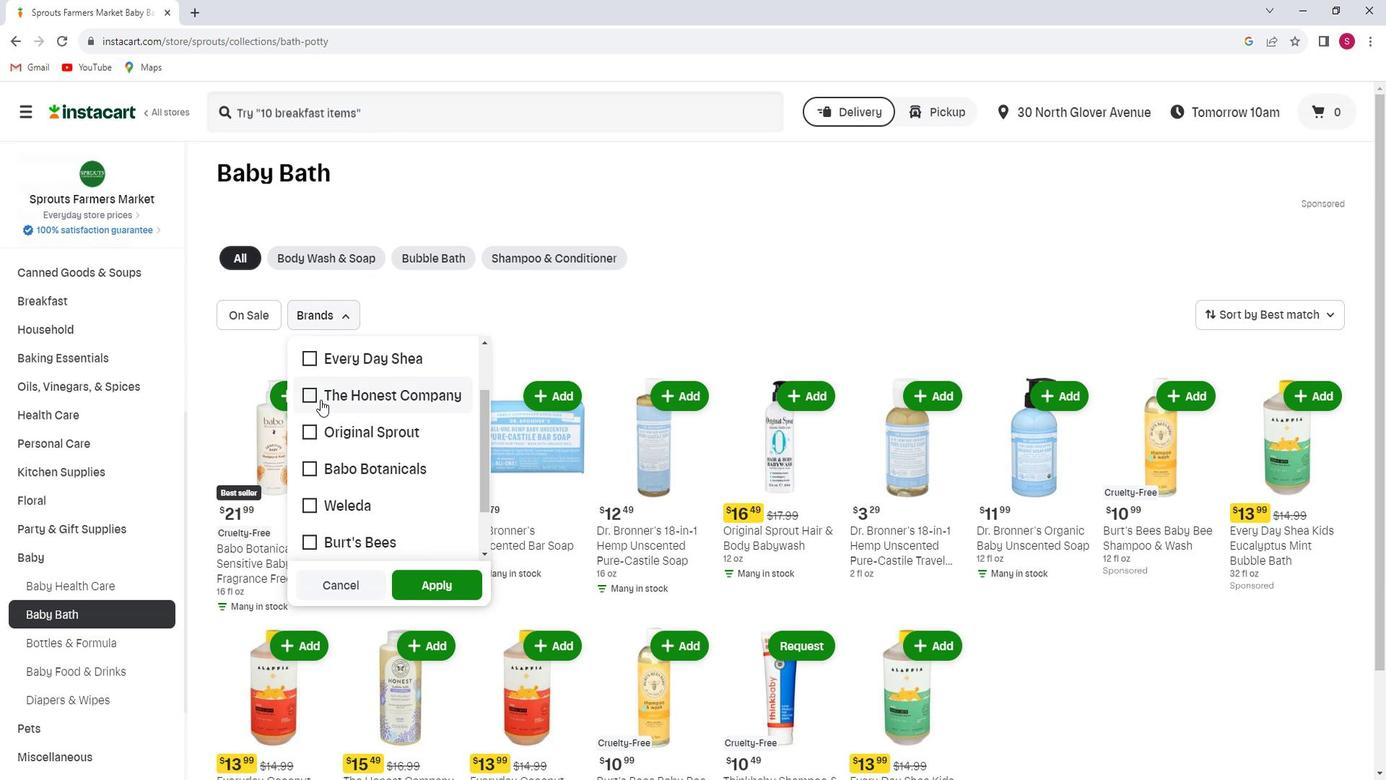 
Action: Mouse moved to (330, 478)
Screenshot: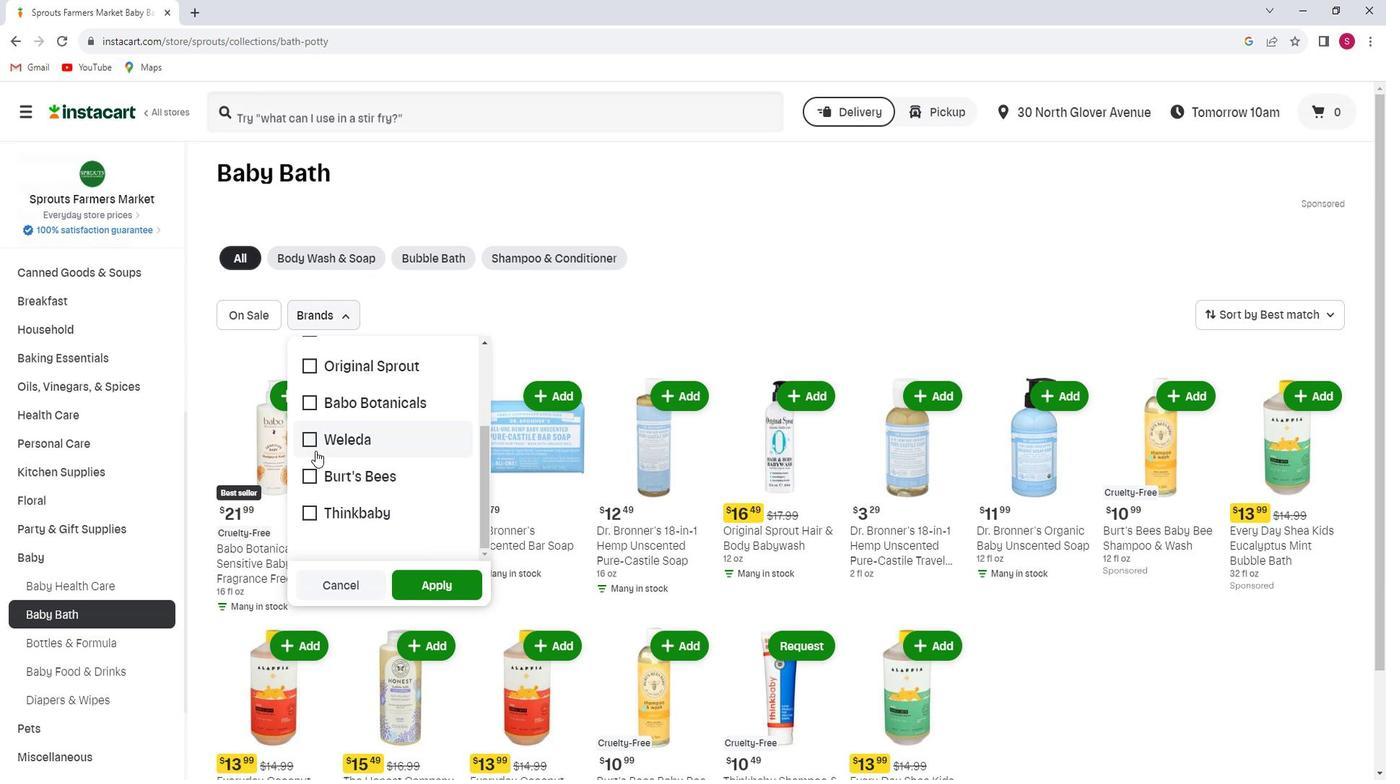 
Action: Mouse pressed left at (330, 478)
Screenshot: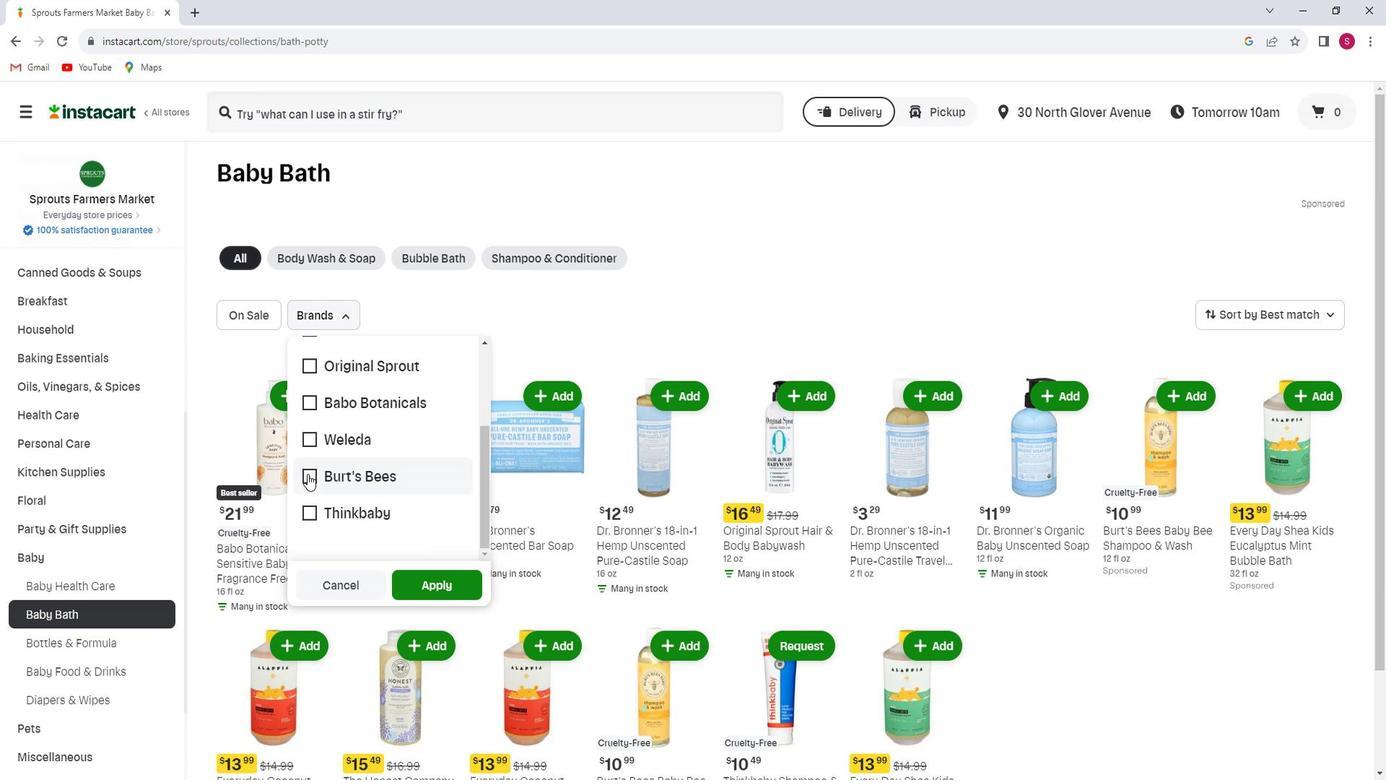 
Action: Mouse moved to (451, 587)
Screenshot: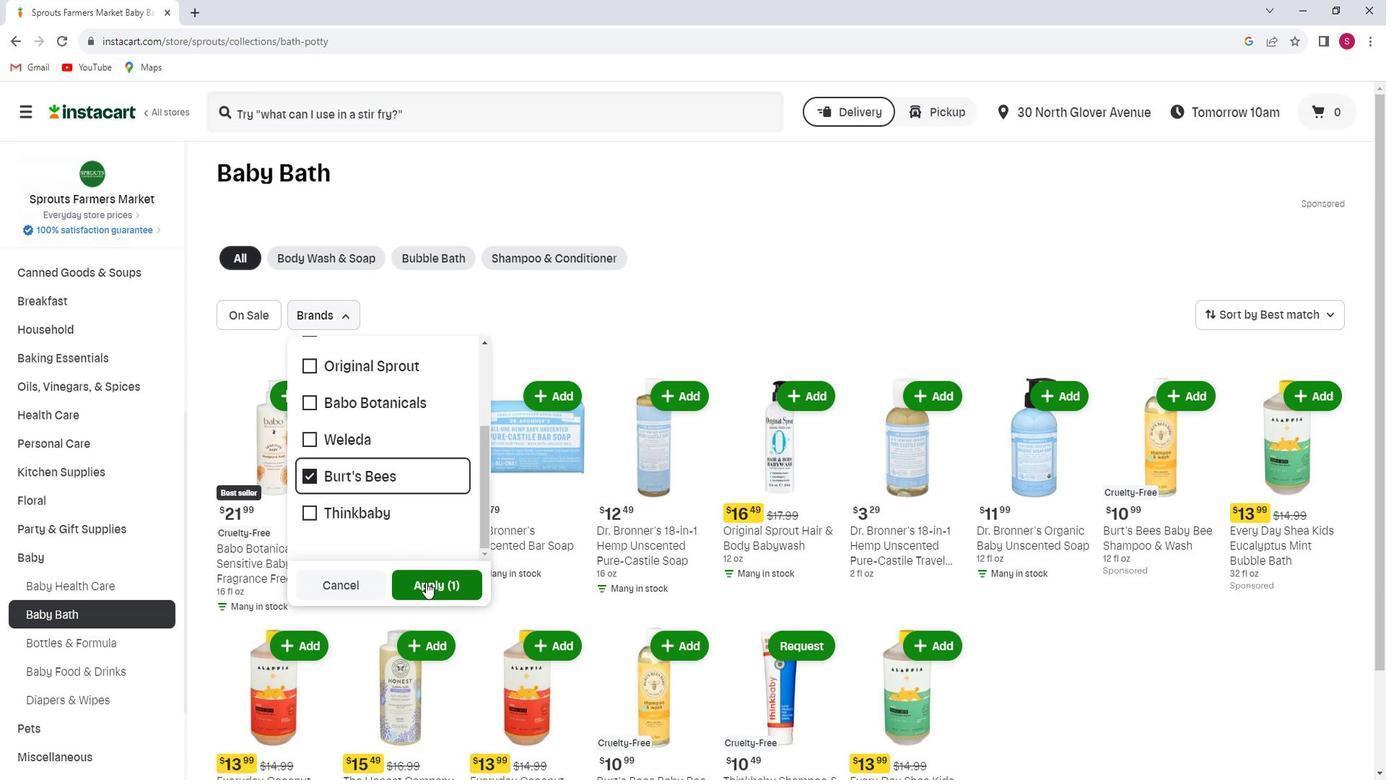 
Action: Mouse pressed left at (451, 587)
Screenshot: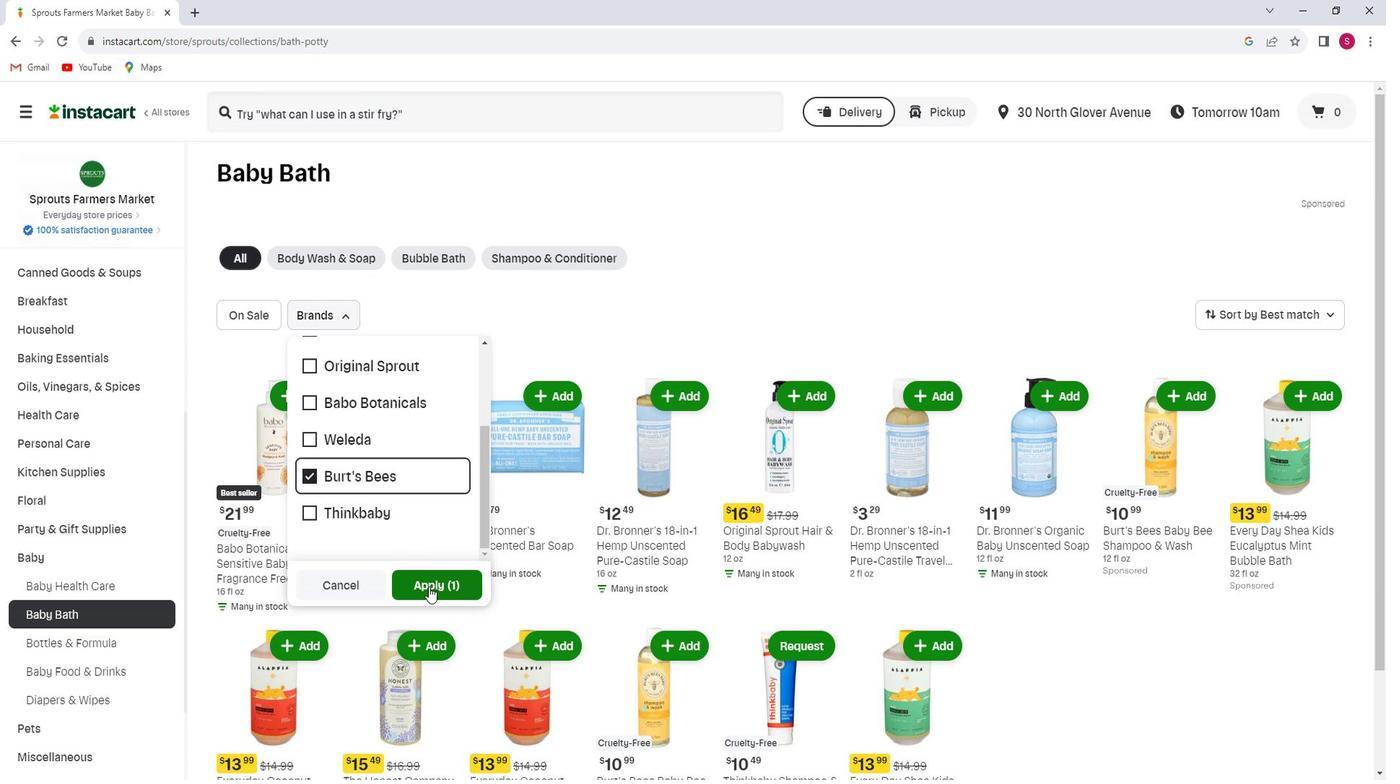 
Action: Mouse moved to (470, 509)
Screenshot: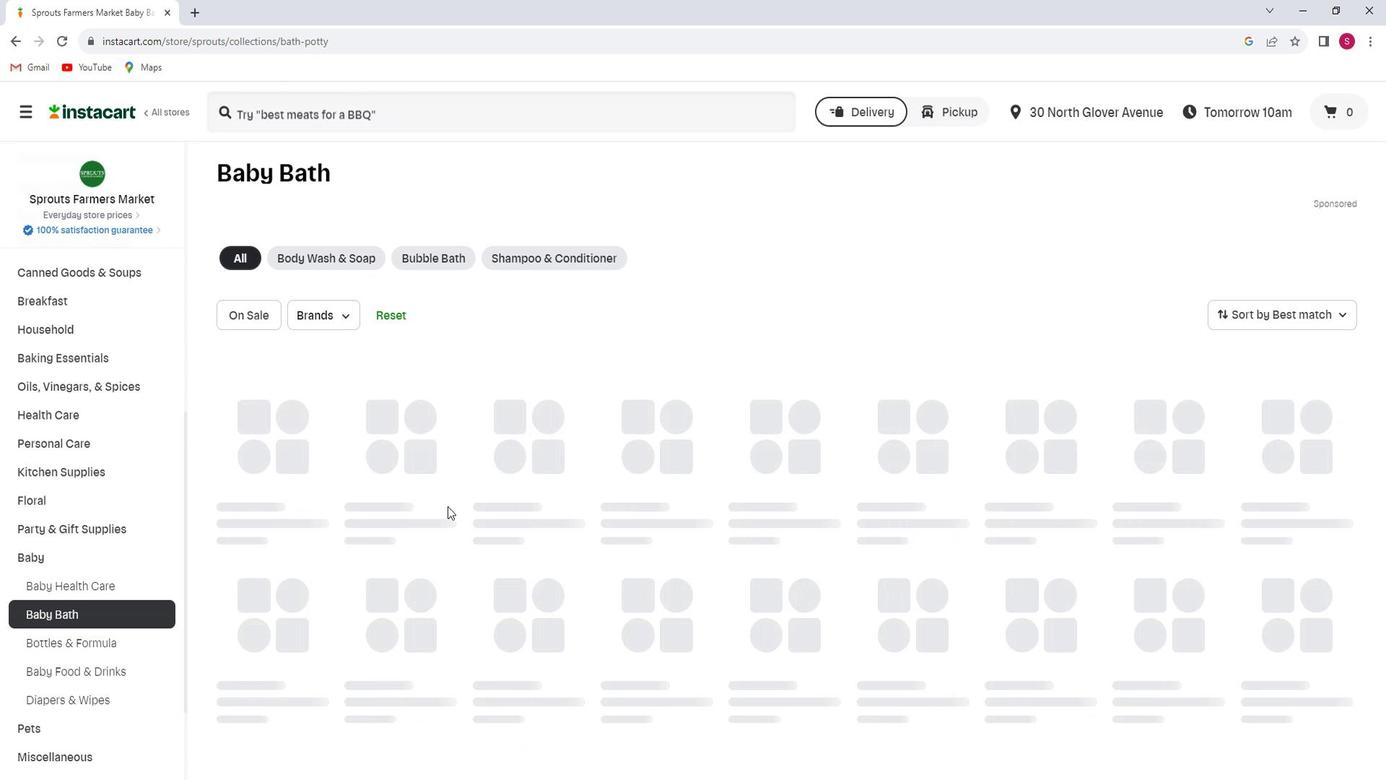 
